 Task: Create in the project AgileHeart in Backlog an issue 'Implement a new cloud-based project management system for a company with advanced project tracking and reporting features', assign it to team member softage.1@softage.net and change the status to IN PROGRESS. Create in the project AgileHeart in Backlog an issue 'Integrate a new product comparison feature into an existing e-commerce website to improve product evaluation and decision making for customers', assign it to team member softage.2@softage.net and change the status to IN PROGRESS
Action: Mouse moved to (200, 67)
Screenshot: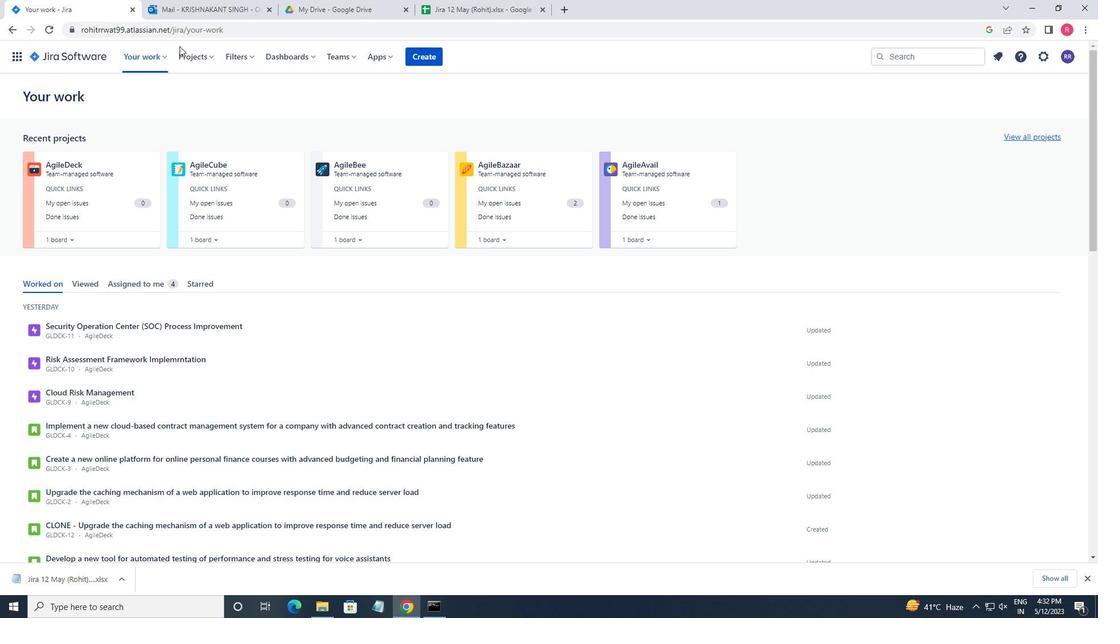 
Action: Mouse pressed left at (200, 67)
Screenshot: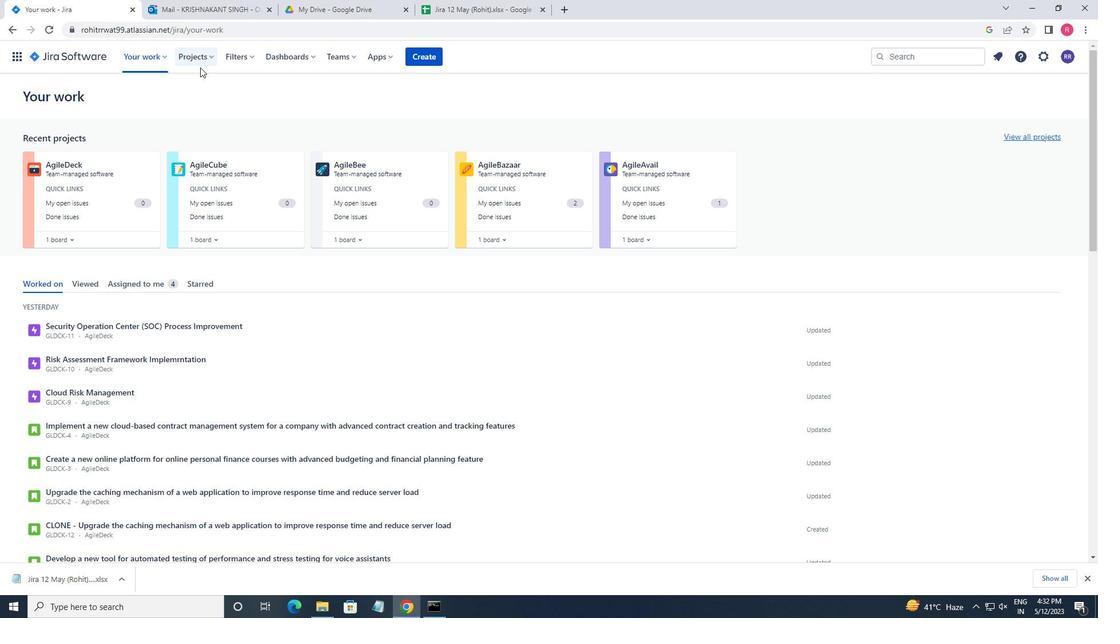
Action: Mouse moved to (200, 66)
Screenshot: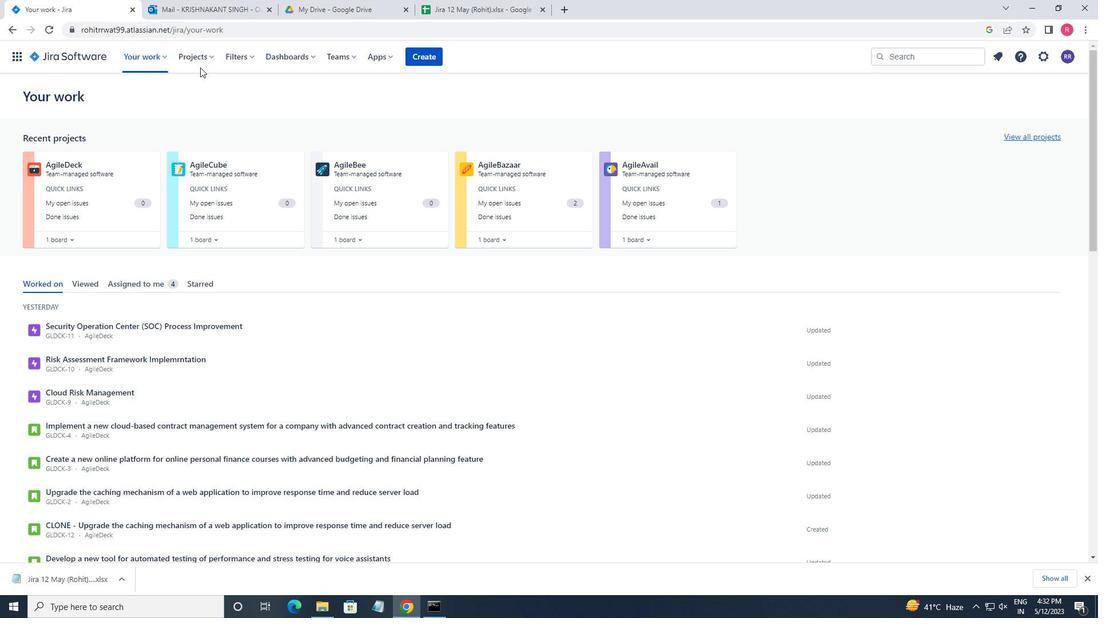 
Action: Mouse pressed left at (200, 66)
Screenshot: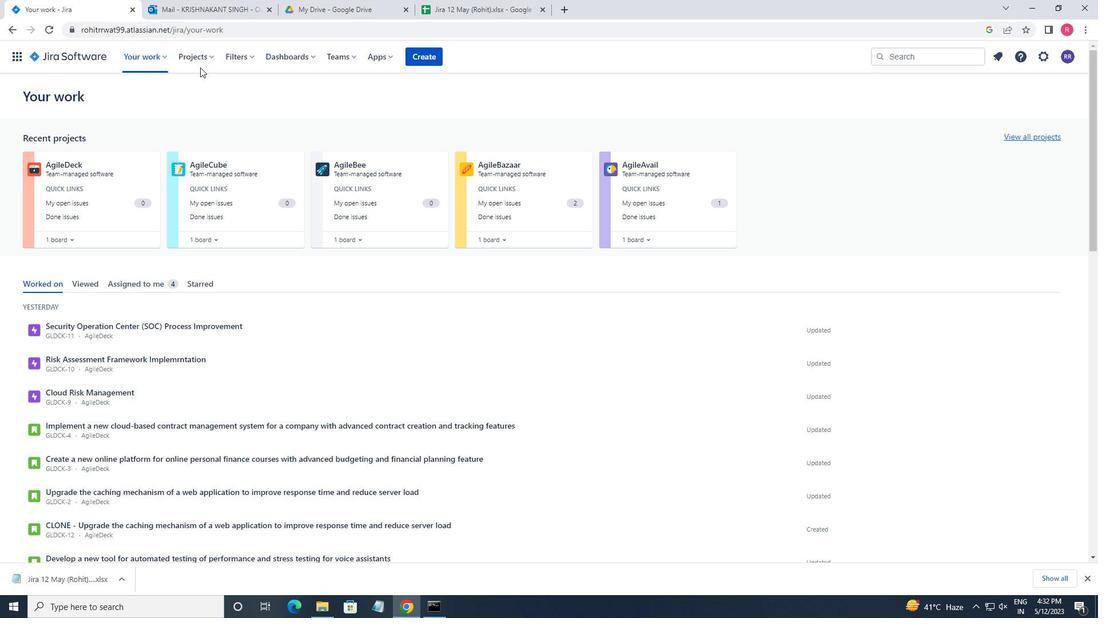 
Action: Mouse moved to (200, 61)
Screenshot: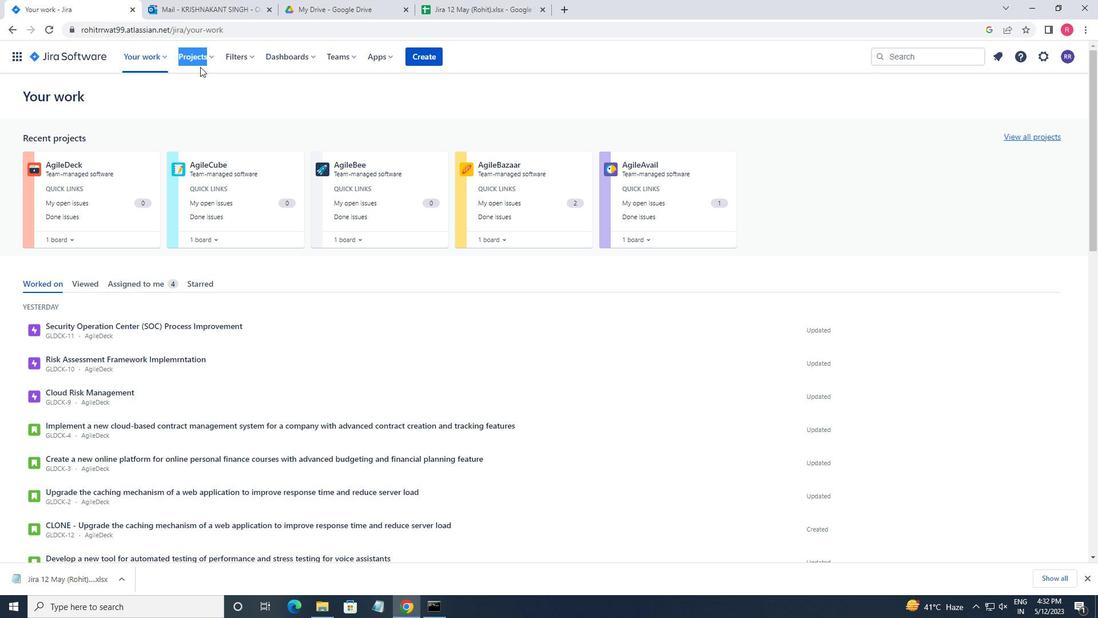 
Action: Mouse pressed left at (200, 61)
Screenshot: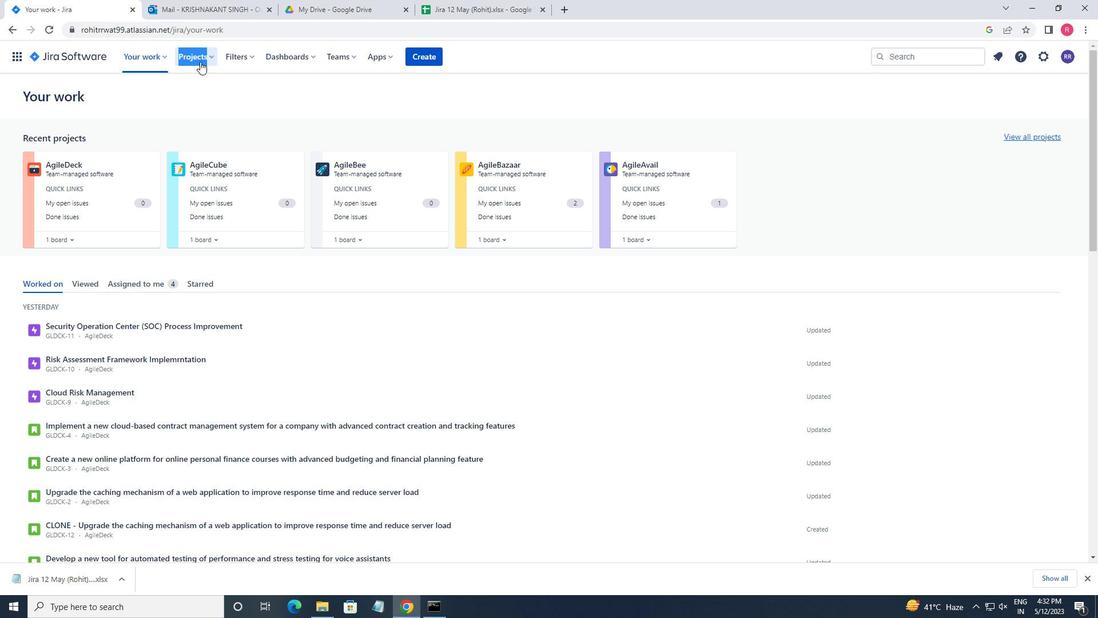 
Action: Mouse moved to (204, 117)
Screenshot: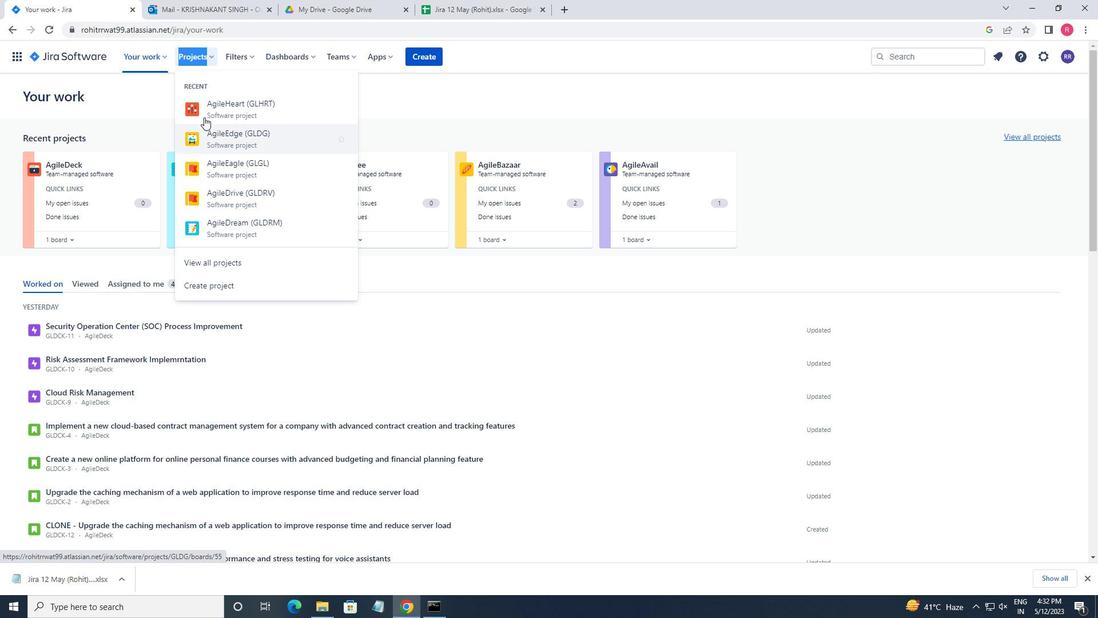 
Action: Mouse pressed left at (204, 117)
Screenshot: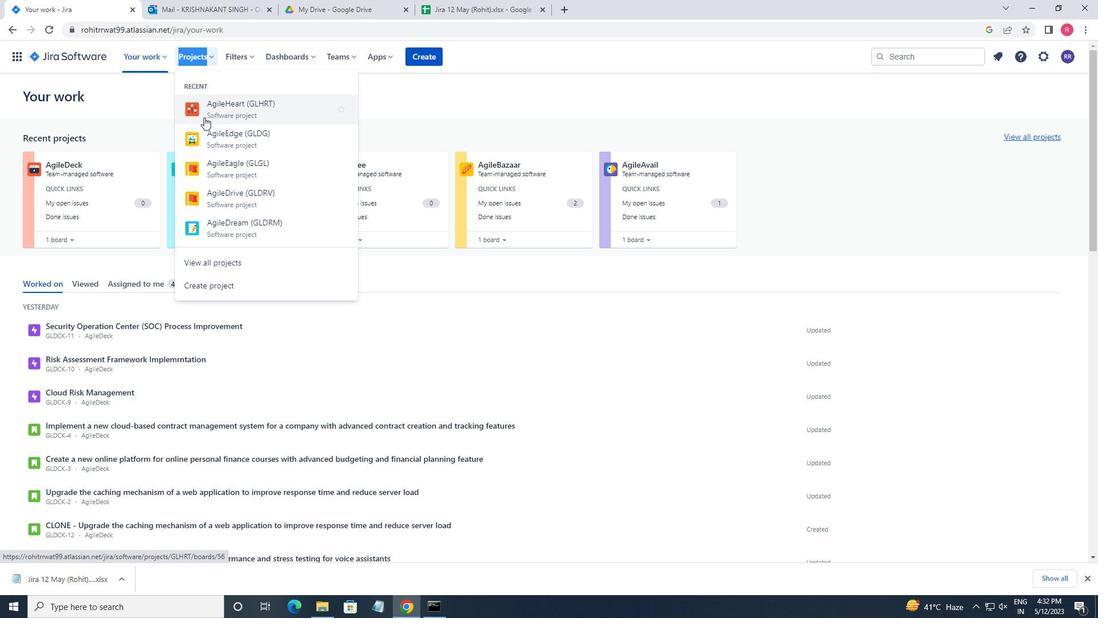 
Action: Mouse moved to (80, 172)
Screenshot: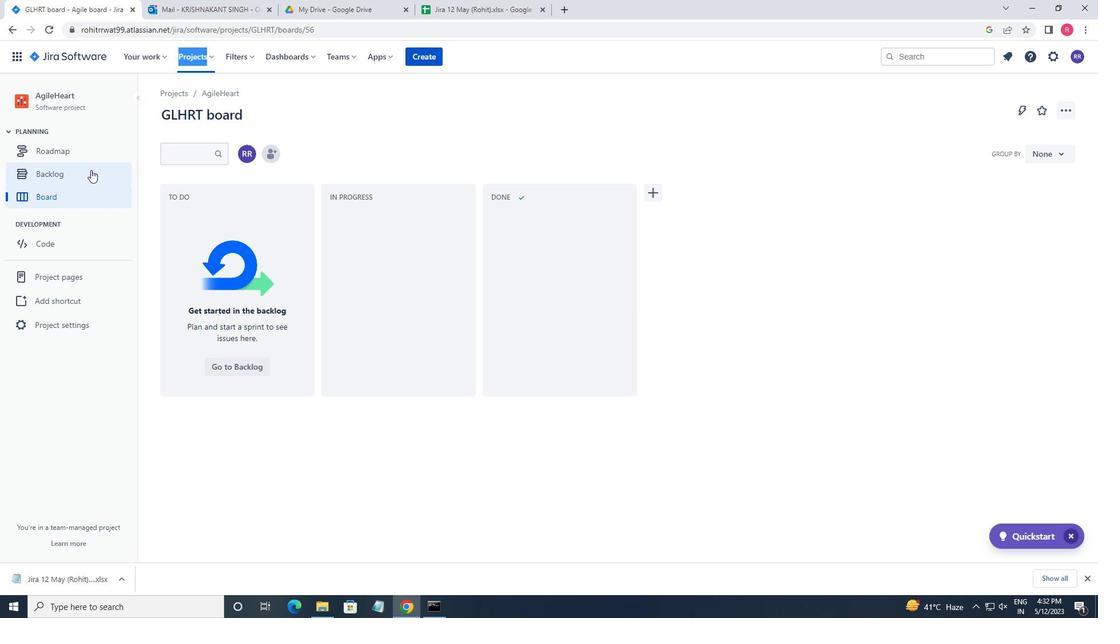 
Action: Mouse pressed left at (80, 172)
Screenshot: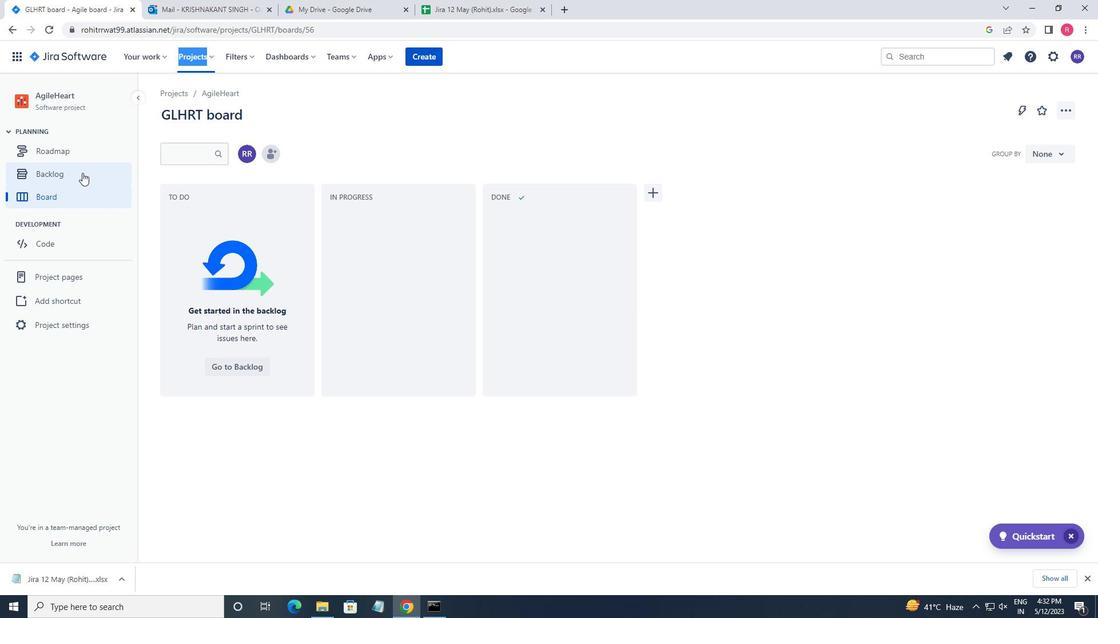 
Action: Mouse moved to (359, 428)
Screenshot: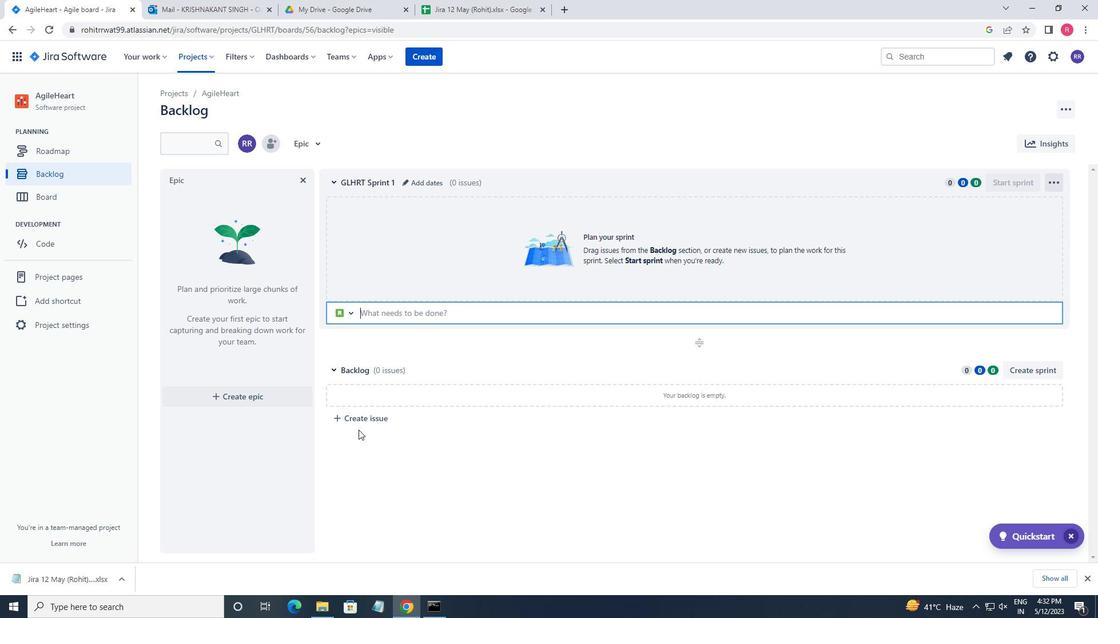 
Action: Mouse pressed left at (359, 428)
Screenshot: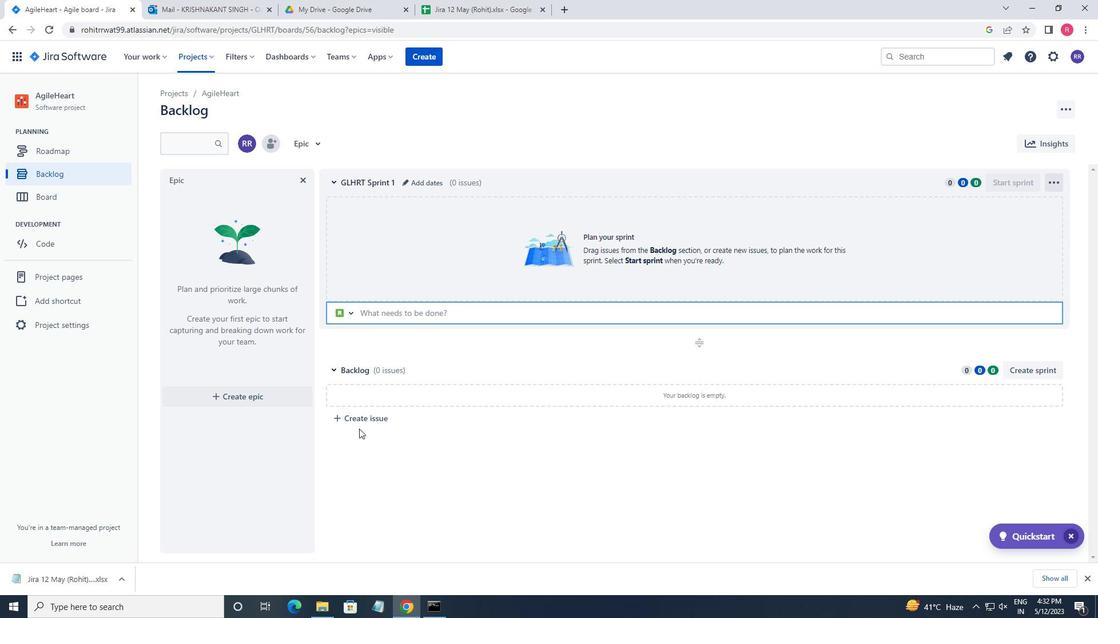 
Action: Mouse moved to (362, 418)
Screenshot: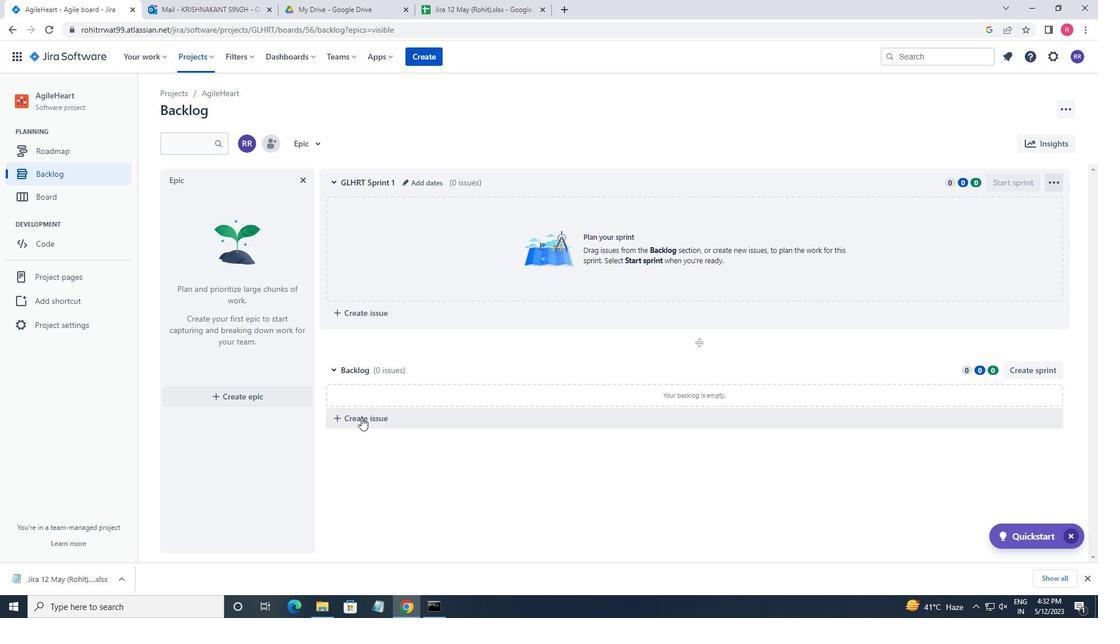 
Action: Mouse pressed left at (362, 418)
Screenshot: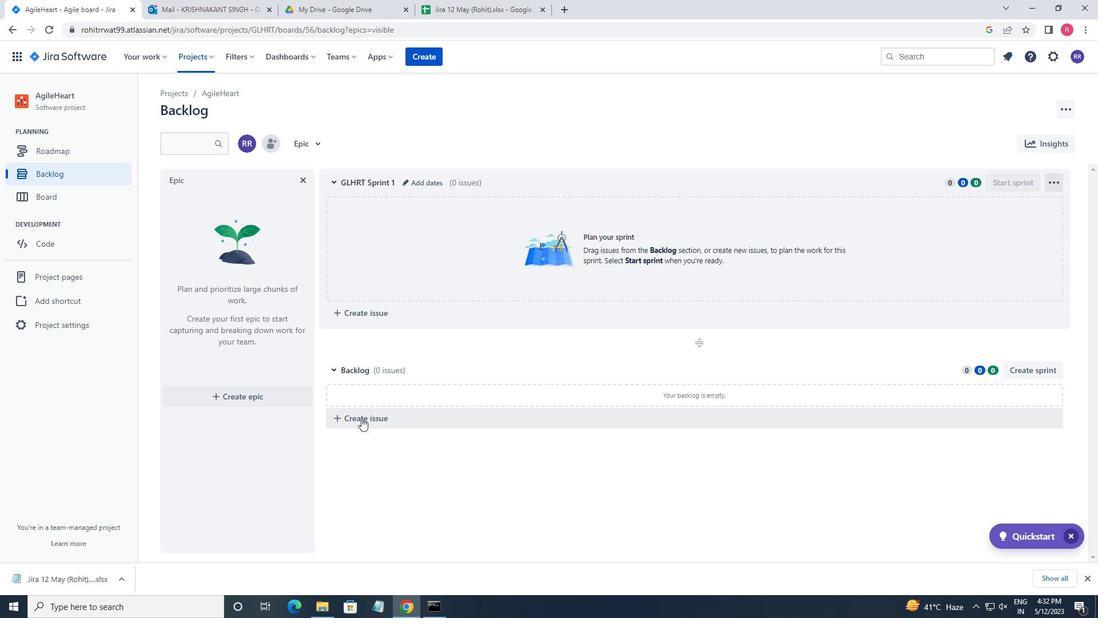 
Action: Key pressed <Key.shift_r>Implement<Key.space>a<Key.space>new<Key.space>cloud<Key.space><Key.backspace>-based<Key.space>project<Key.space>managemr<Key.backspace>ents<Key.space>system<Key.space>for<Key.space>a<Key.space>company<Key.space>with<Key.space>advanced<Key.space>project<Key.space>trackingand<Key.space>r<Key.backspace><Key.backspace><Key.backspace><Key.backspace><Key.backspace><Key.backspace>ng<Key.space><Key.backspace><Key.backspace><Key.backspace>g<Key.space>reportingfg<Key.space><Key.backspace><Key.backspace><Key.backspace><Key.space>and<Key.space>
Screenshot: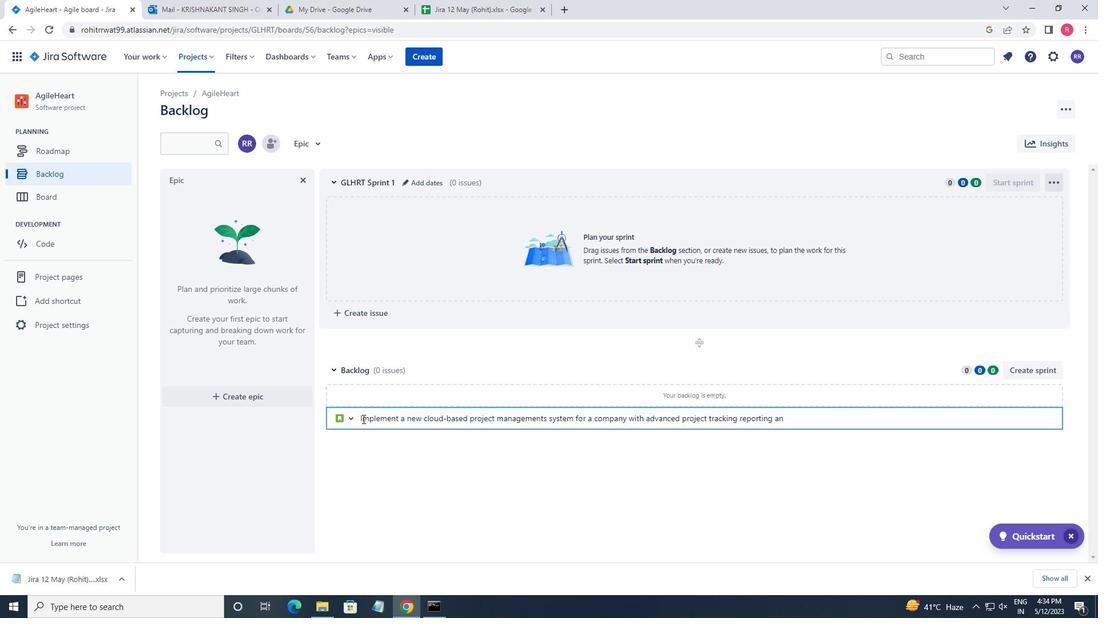 
Action: Mouse moved to (739, 418)
Screenshot: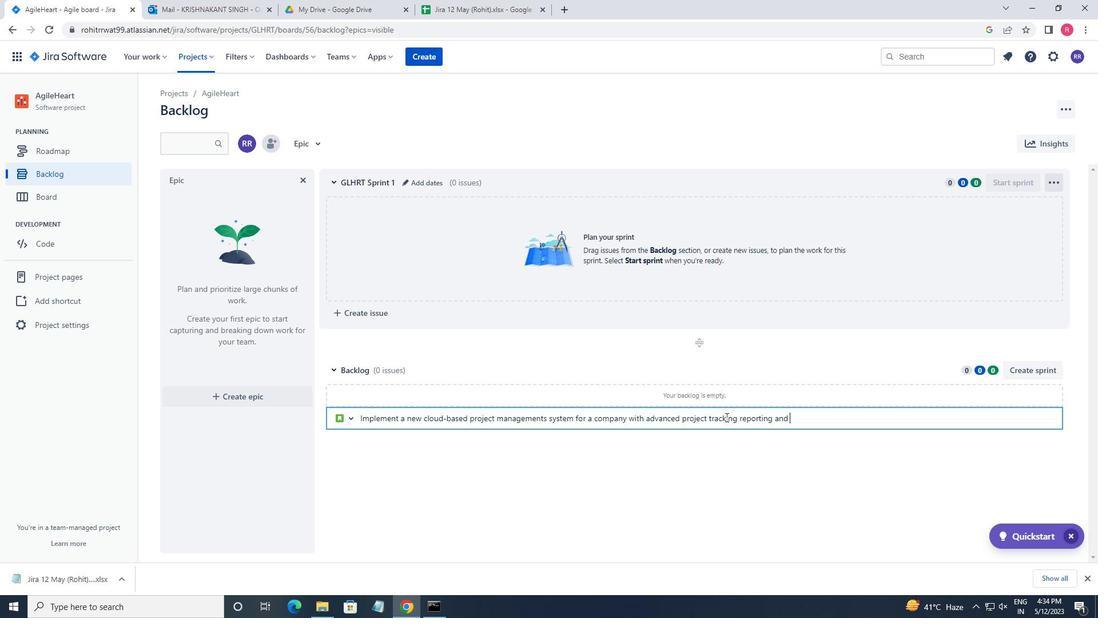 
Action: Mouse pressed left at (739, 418)
Screenshot: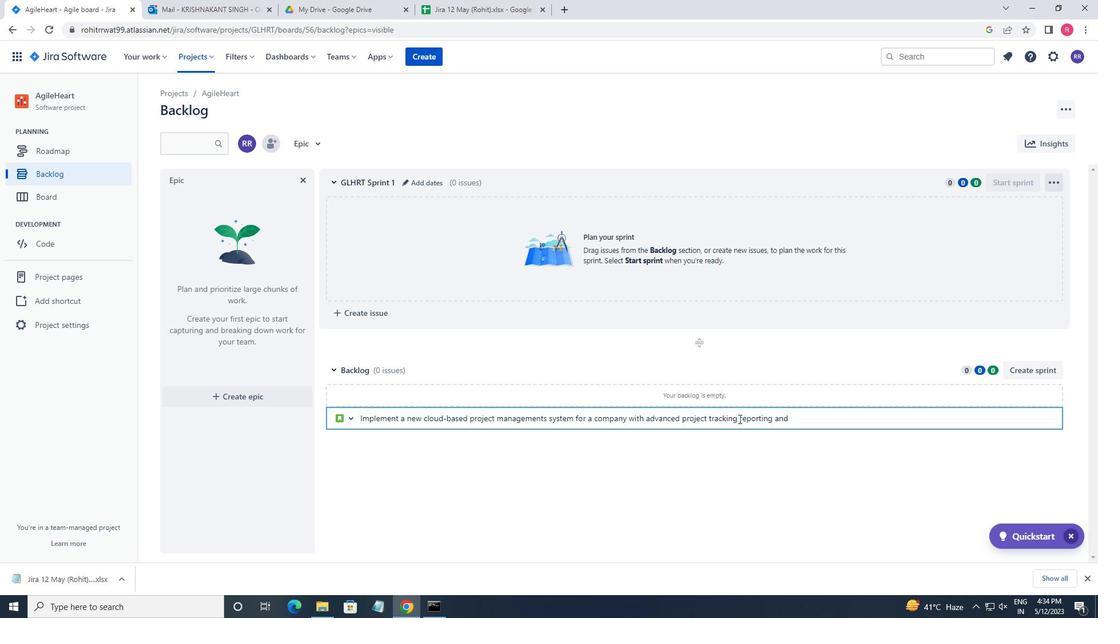 
Action: Mouse moved to (739, 418)
Screenshot: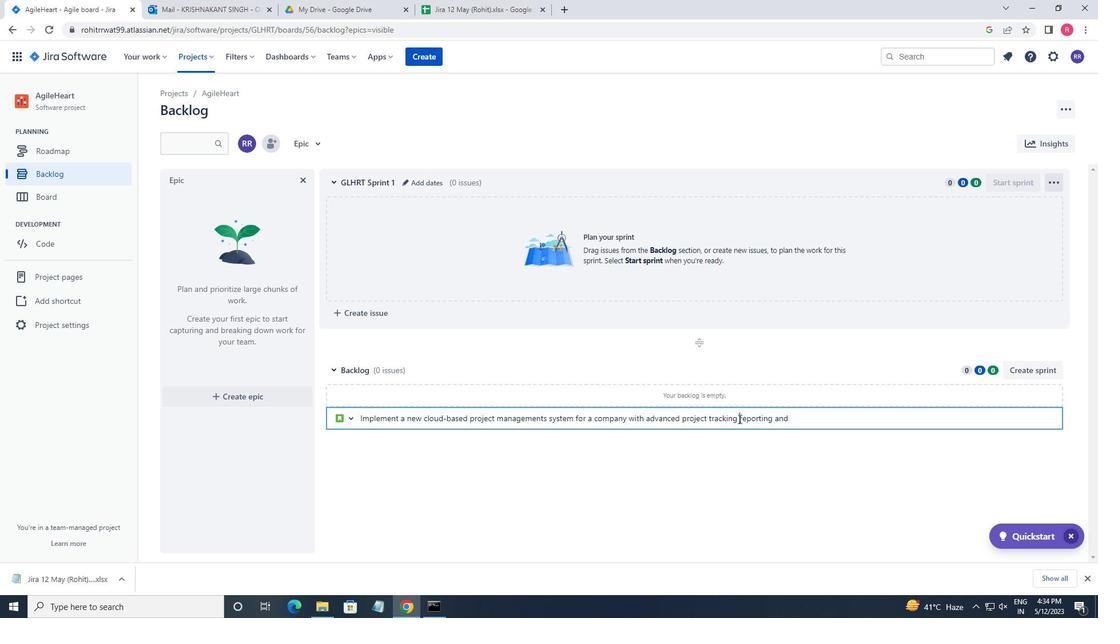 
Action: Key pressed and<Key.space>
Screenshot: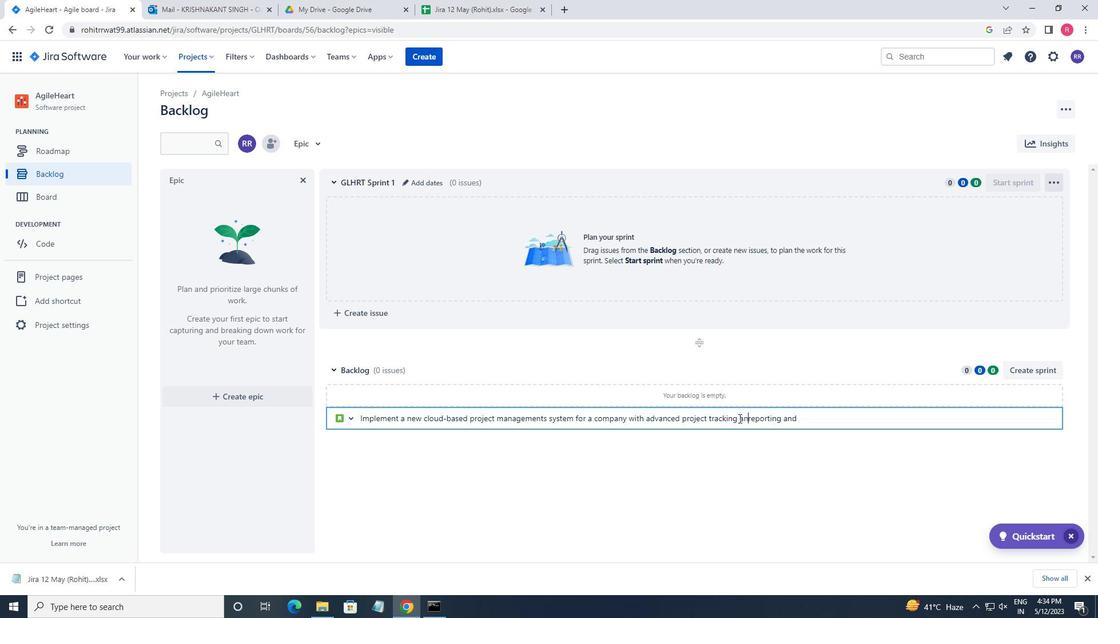 
Action: Mouse moved to (813, 417)
Screenshot: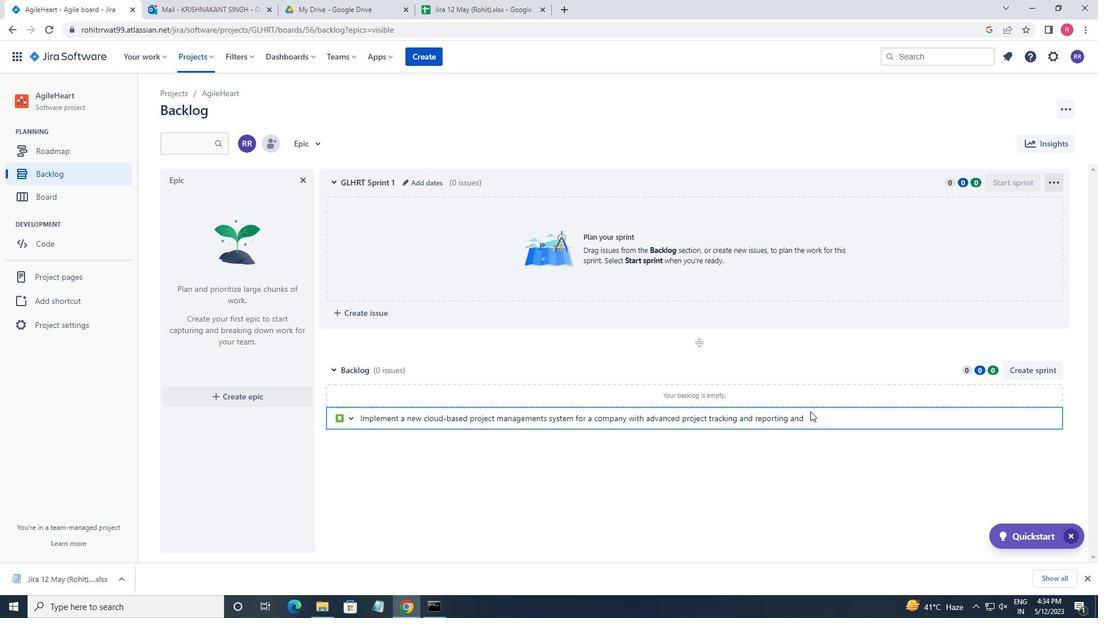 
Action: Mouse pressed left at (813, 417)
Screenshot: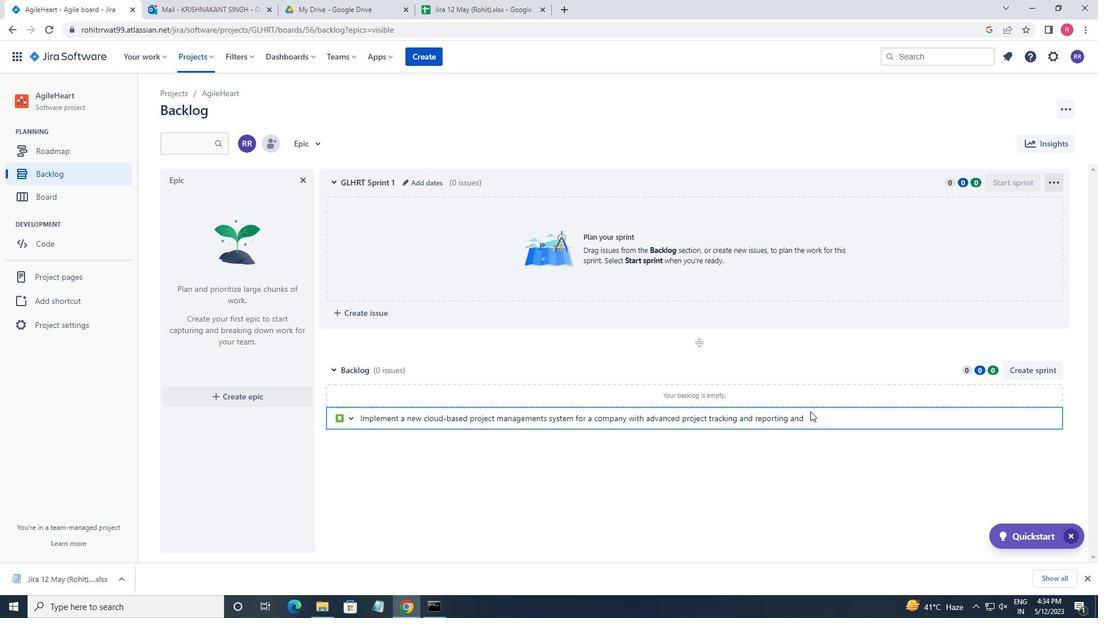 
Action: Key pressed <Key.backspace><Key.backspace><Key.backspace><Key.backspace><Key.backspace><Key.space>features<Key.enter>
Screenshot: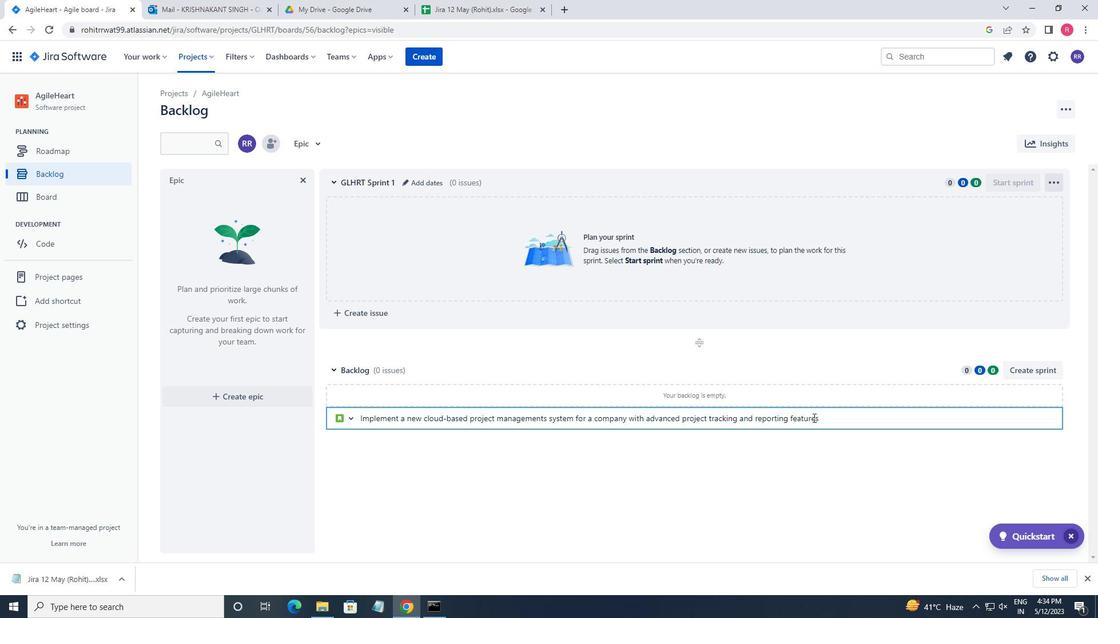 
Action: Mouse moved to (1024, 397)
Screenshot: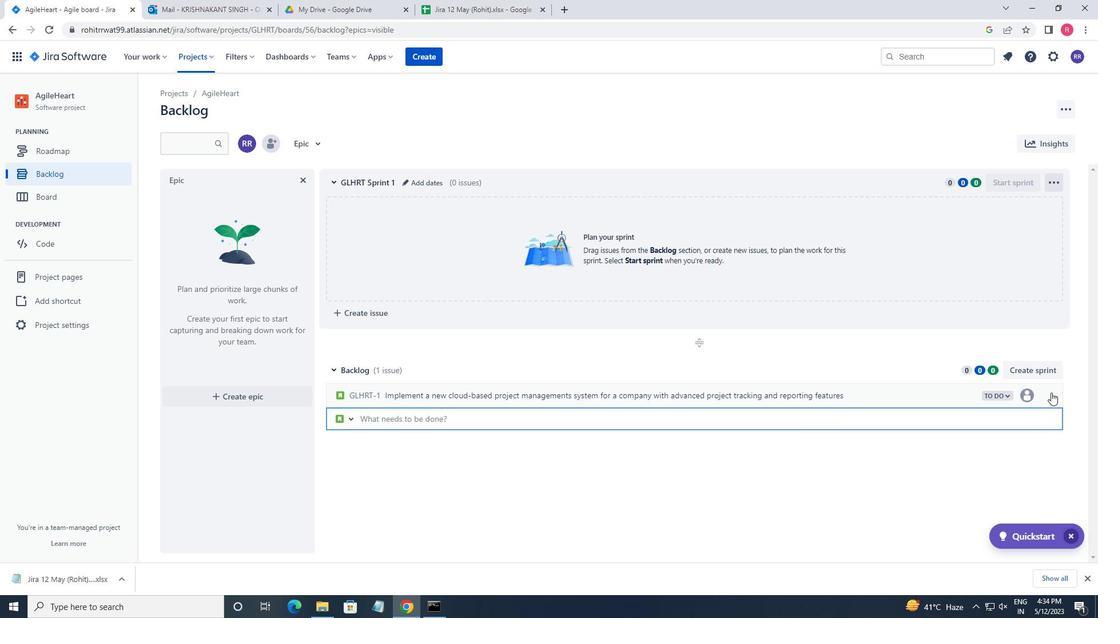 
Action: Mouse pressed left at (1024, 397)
Screenshot: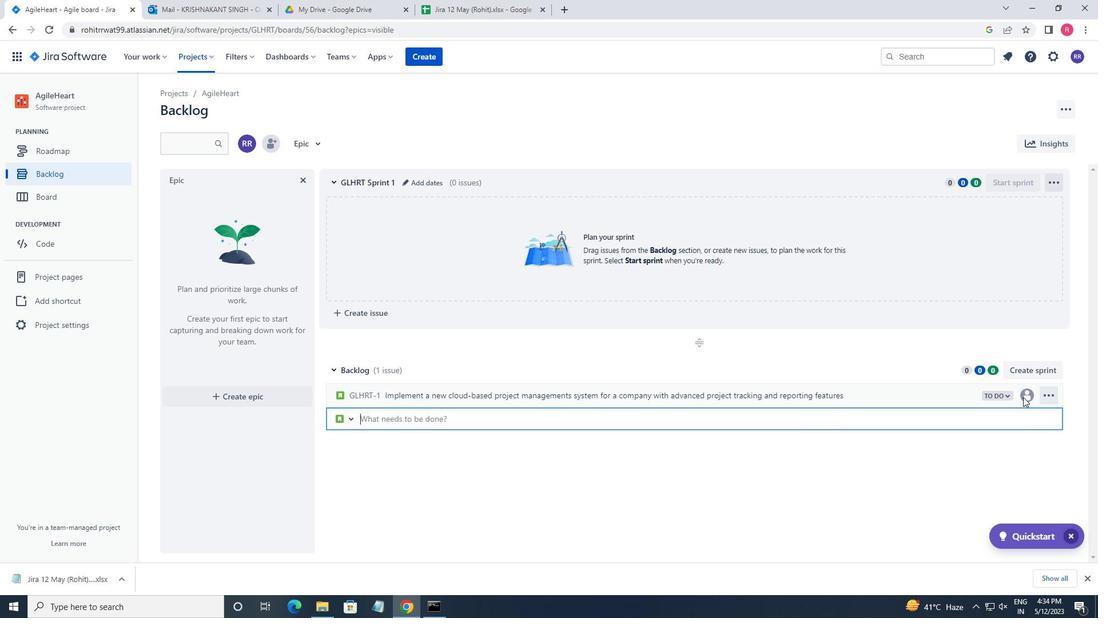 
Action: Mouse pressed left at (1024, 397)
Screenshot: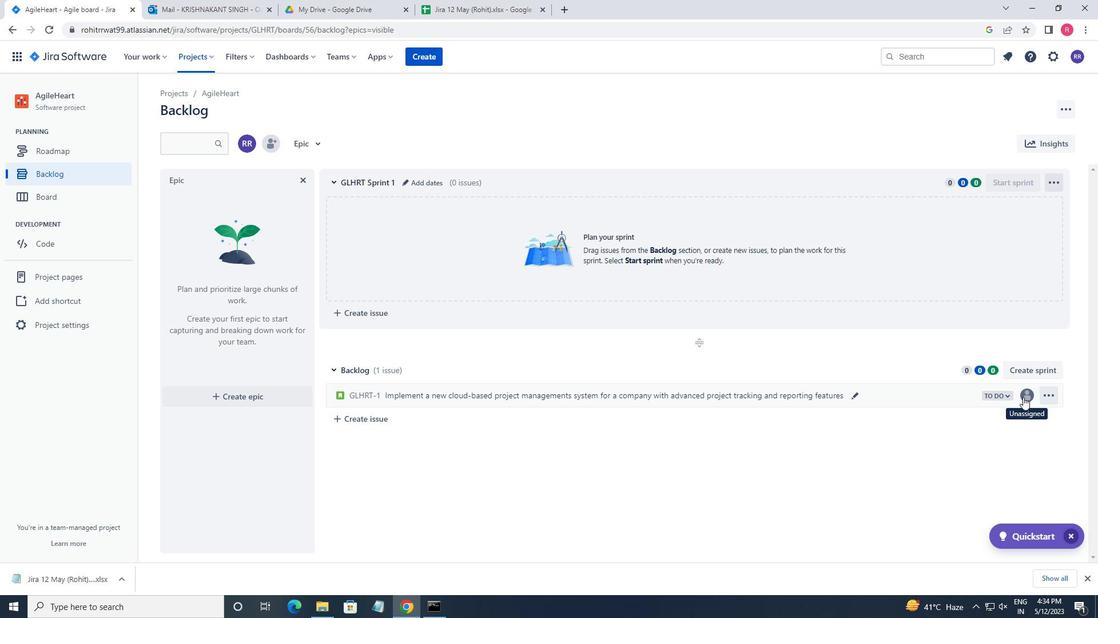 
Action: Key pressed softage.1
Screenshot: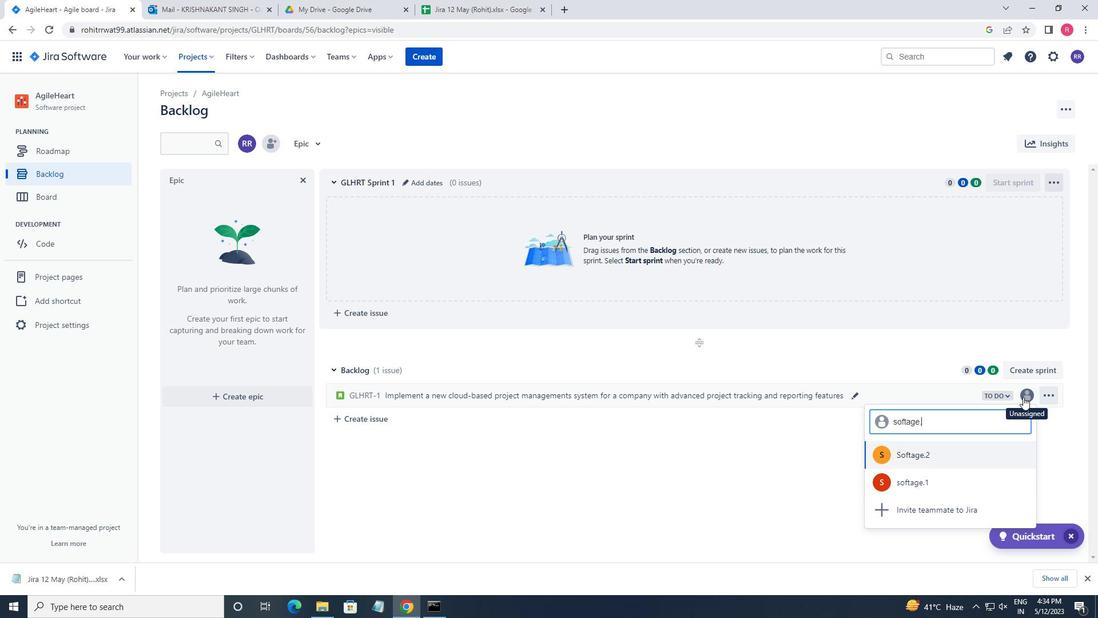 
Action: Mouse moved to (924, 456)
Screenshot: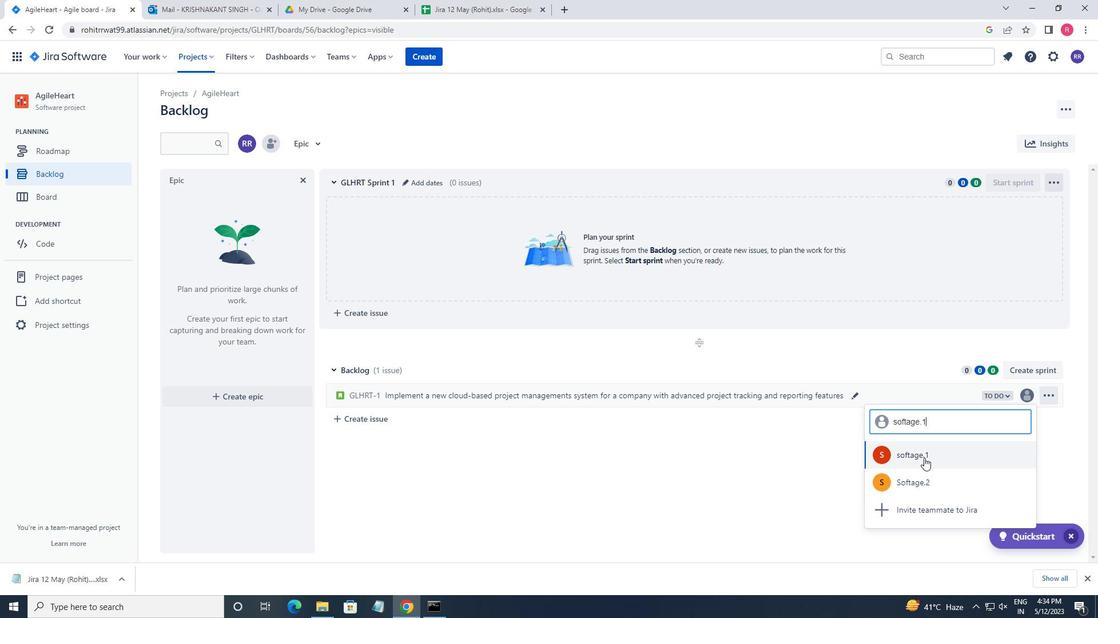 
Action: Mouse pressed left at (924, 456)
Screenshot: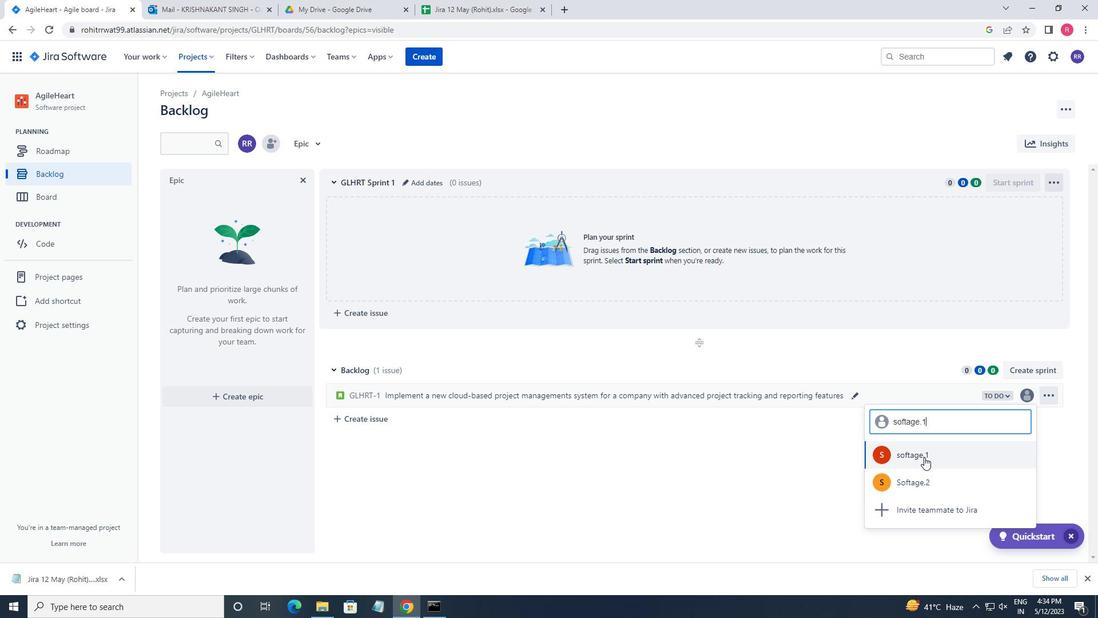 
Action: Mouse moved to (990, 397)
Screenshot: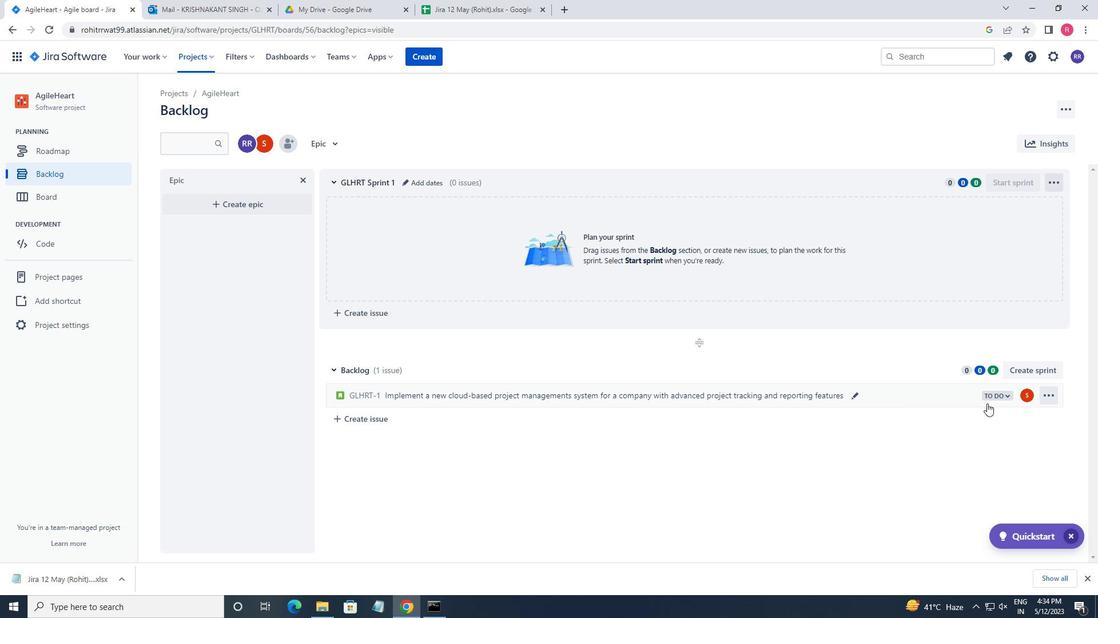 
Action: Mouse pressed left at (990, 397)
Screenshot: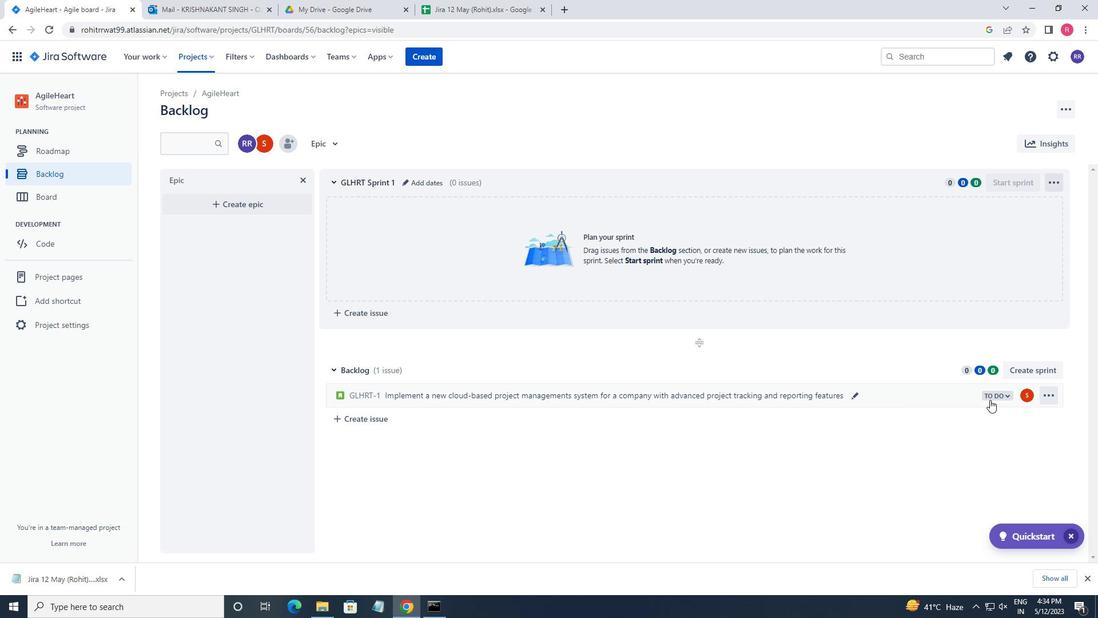 
Action: Mouse moved to (918, 422)
Screenshot: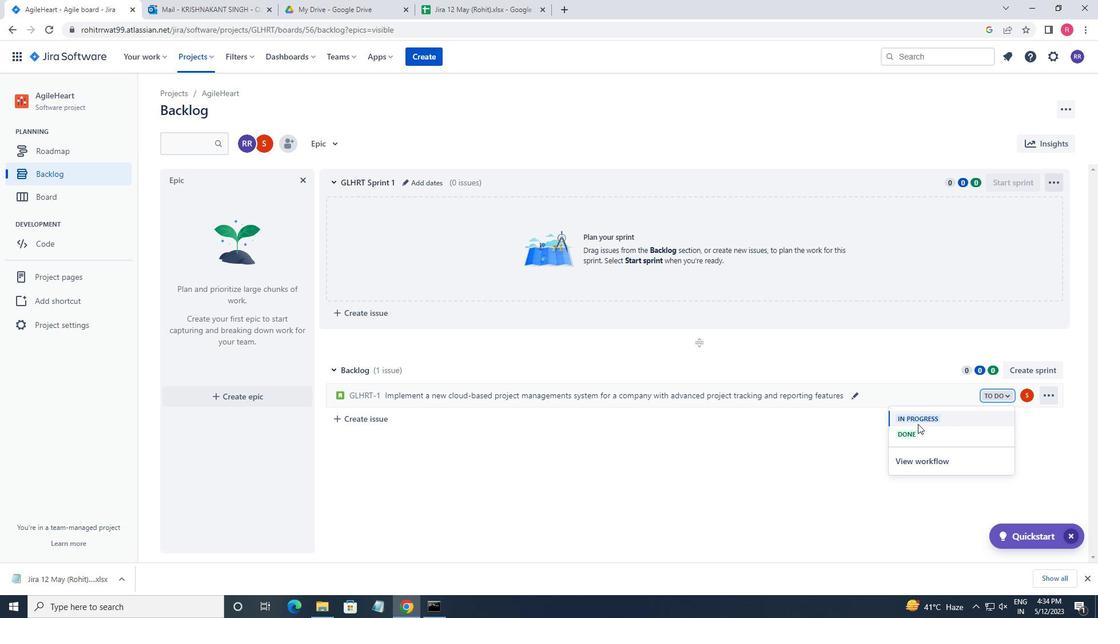 
Action: Mouse pressed left at (918, 422)
Screenshot: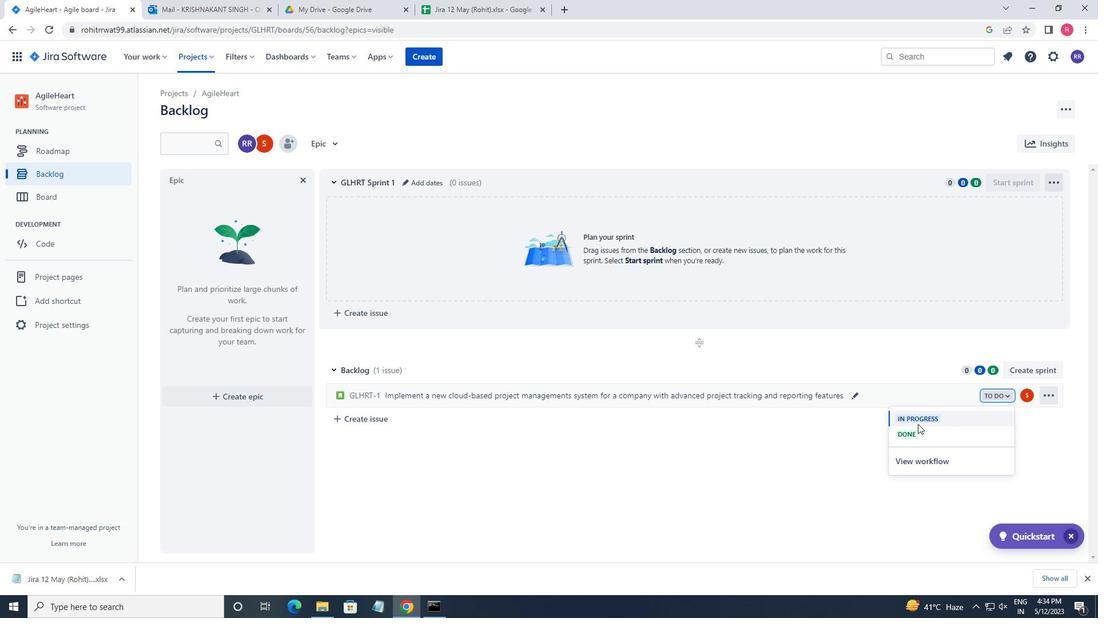 
Action: Mouse moved to (408, 414)
Screenshot: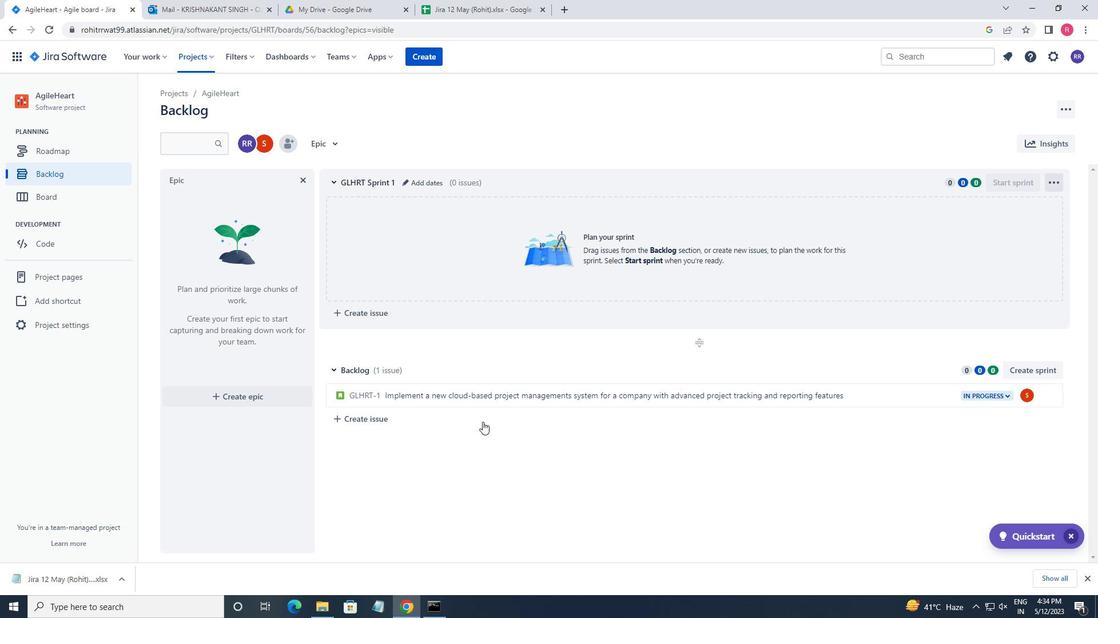 
Action: Mouse pressed left at (408, 414)
Screenshot: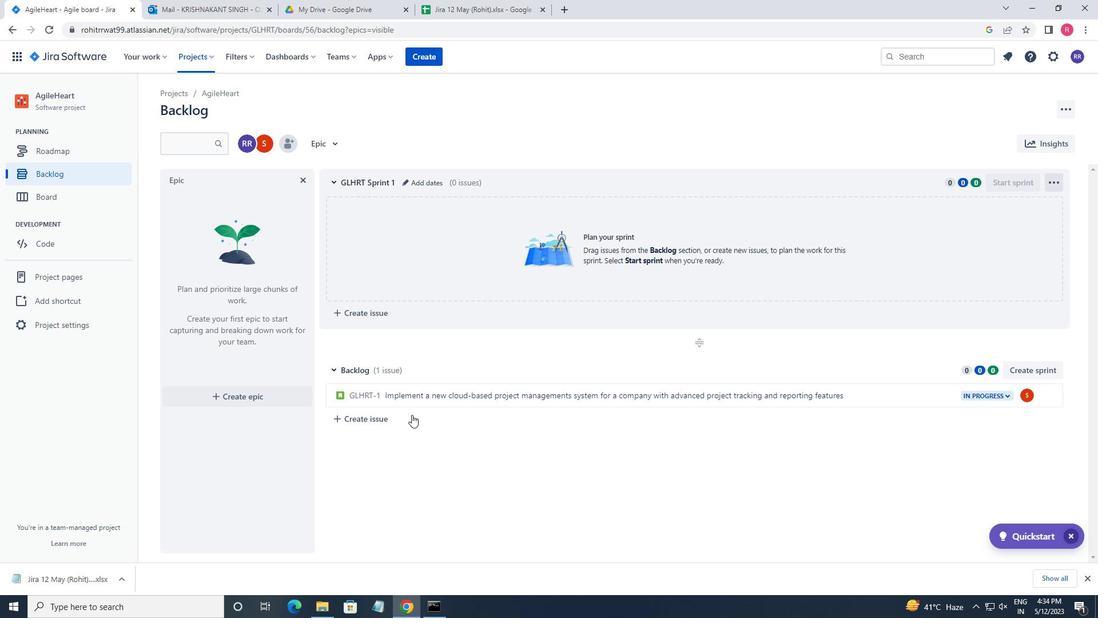 
Action: Key pressed <Key.shift_r>Ine<Key.backspace>tegrate<Key.space>a<Key.space>new<Key.space>product<Key.space>comparison<Key.space>feature<Key.space>into<Key.space>and<Key.space><Key.backspace><Key.backspace><Key.space>existing<Key.space>e-commerce<Key.space>website<Key.space>to<Key.space>improve<Key.space><Key.backspace>d<Key.space>product<Key.space>evalution<Key.space><Key.backspace><Key.backspace><Key.backspace><Key.backspace><Key.backspace>ation<Key.space>and<Key.space>decision<Key.space>macking<Key.space><Key.backspace><Key.left><Key.left><Key.left><Key.left><Key.left><Key.down><Key.left><Key.left><Key.left><Key.left><Key.backspace><Key.right><Key.right><Key.right><Key.right><Key.right><Key.space>for<Key.space>custemers<Key.space><Key.left><Key.left><Key.left><Key.left><Key.left><Key.left><Key.left>
Screenshot: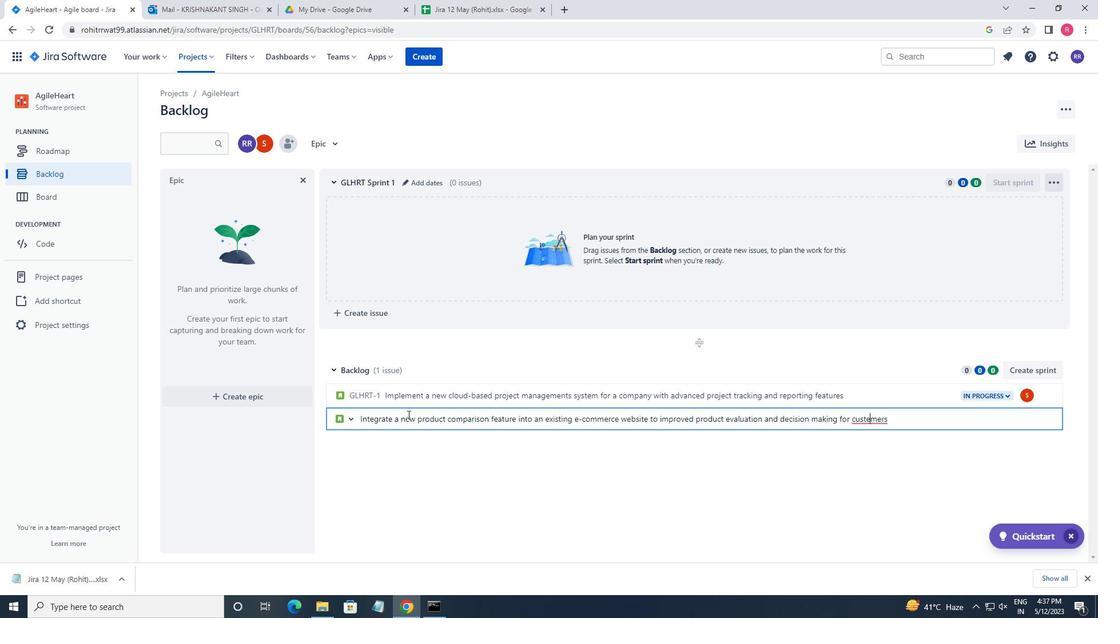 
Action: Mouse pressed left at (408, 414)
Screenshot: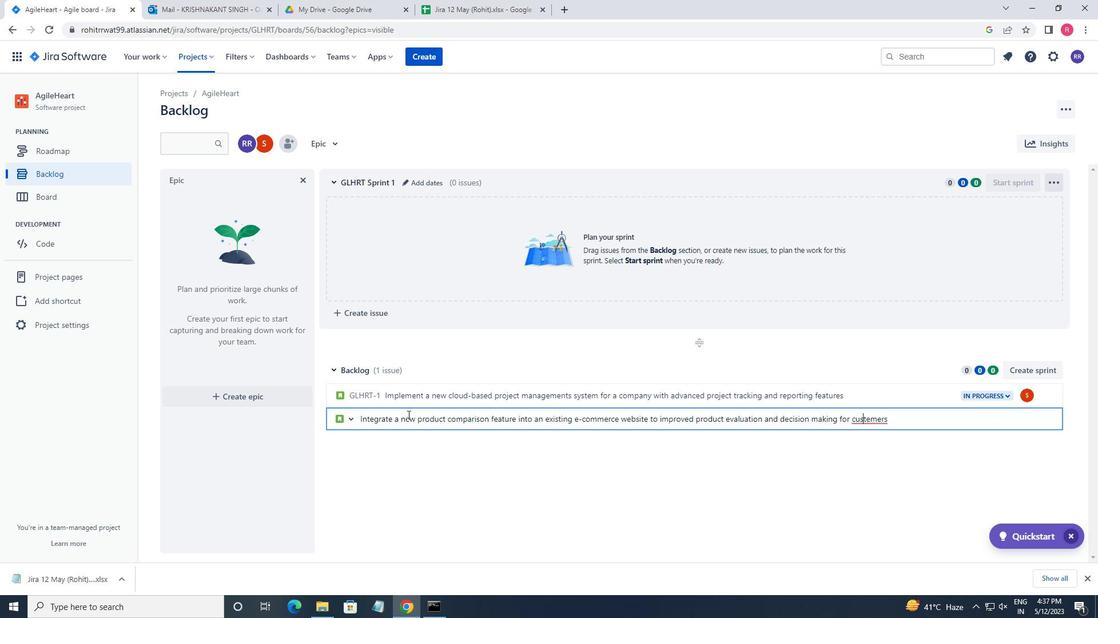 
Action: Key pressed <Key.right><Key.right><Key.right>
Screenshot: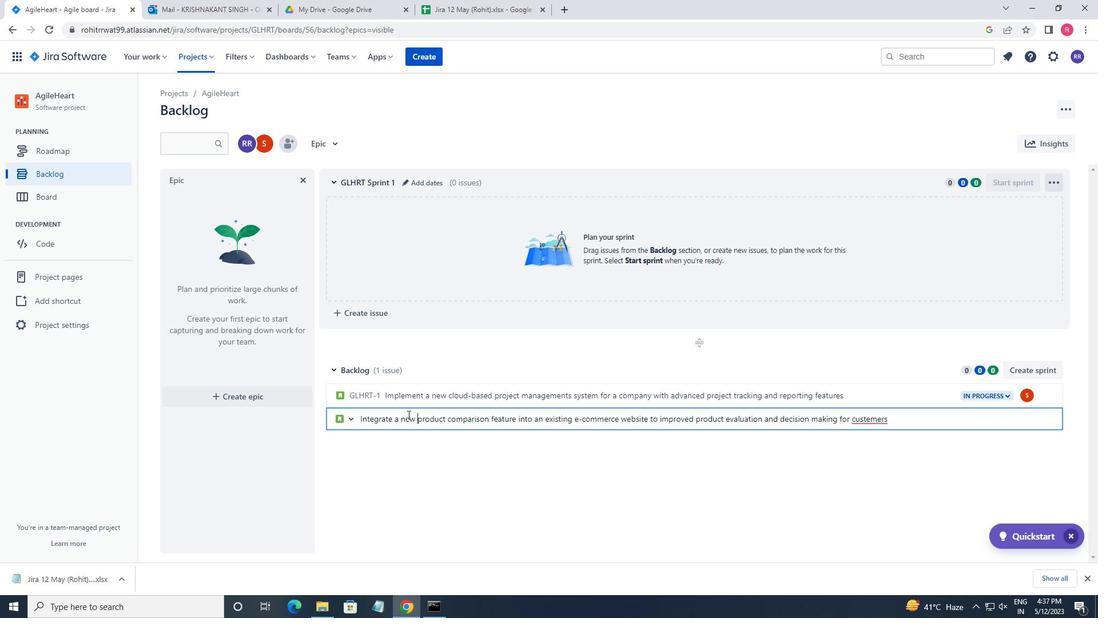 
Action: Mouse moved to (870, 420)
Screenshot: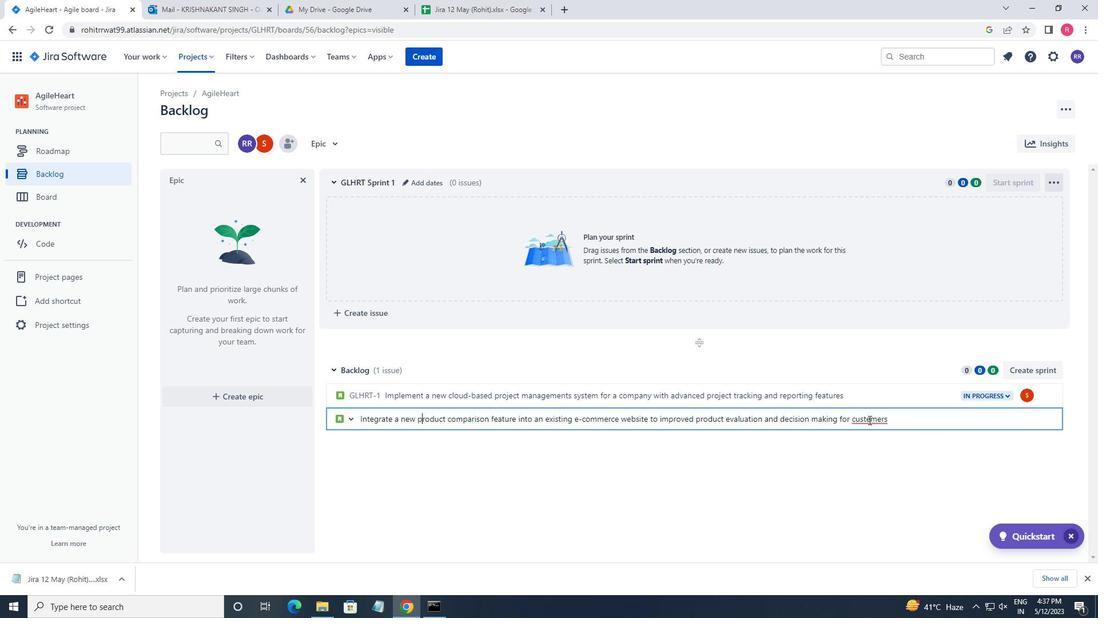
Action: Mouse pressed left at (870, 420)
Screenshot: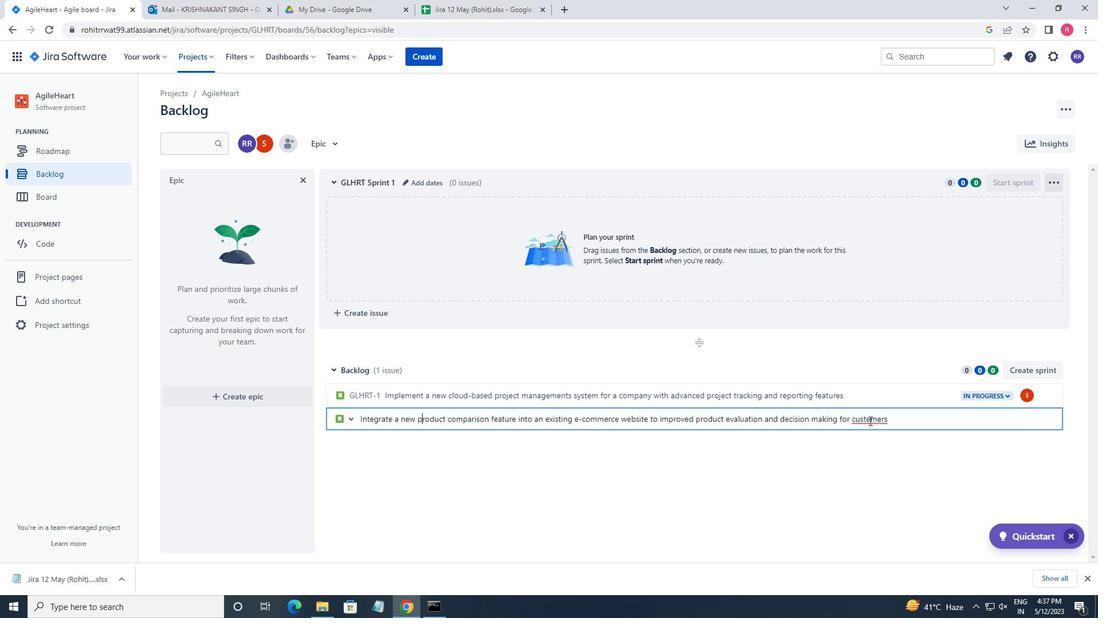 
Action: Key pressed <Key.backspace>o<Key.enter>
Screenshot: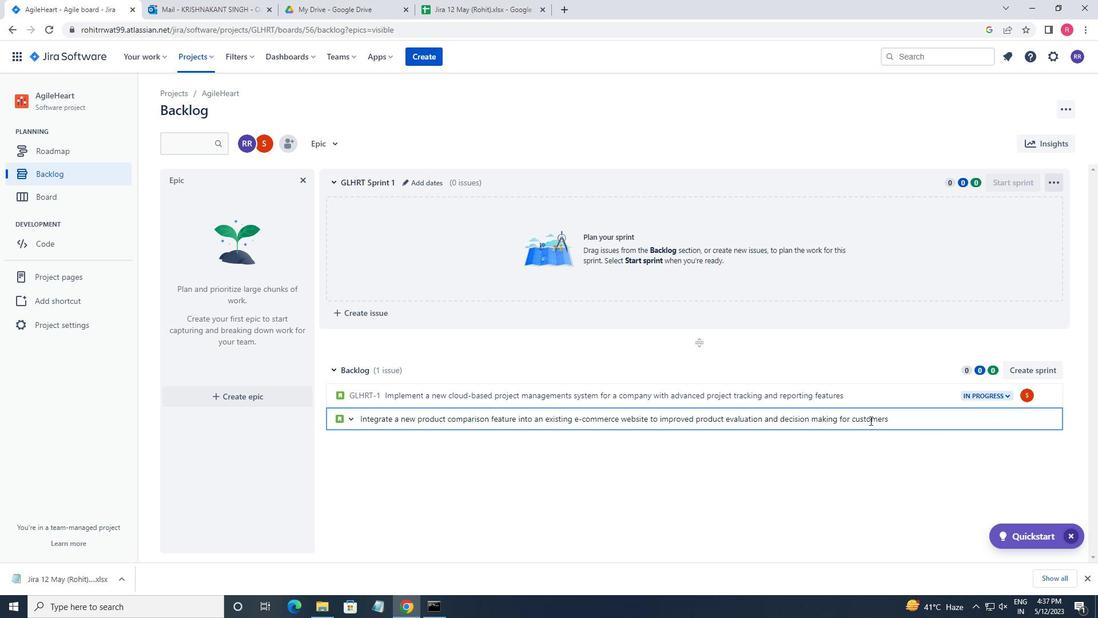 
Action: Mouse moved to (1028, 421)
Screenshot: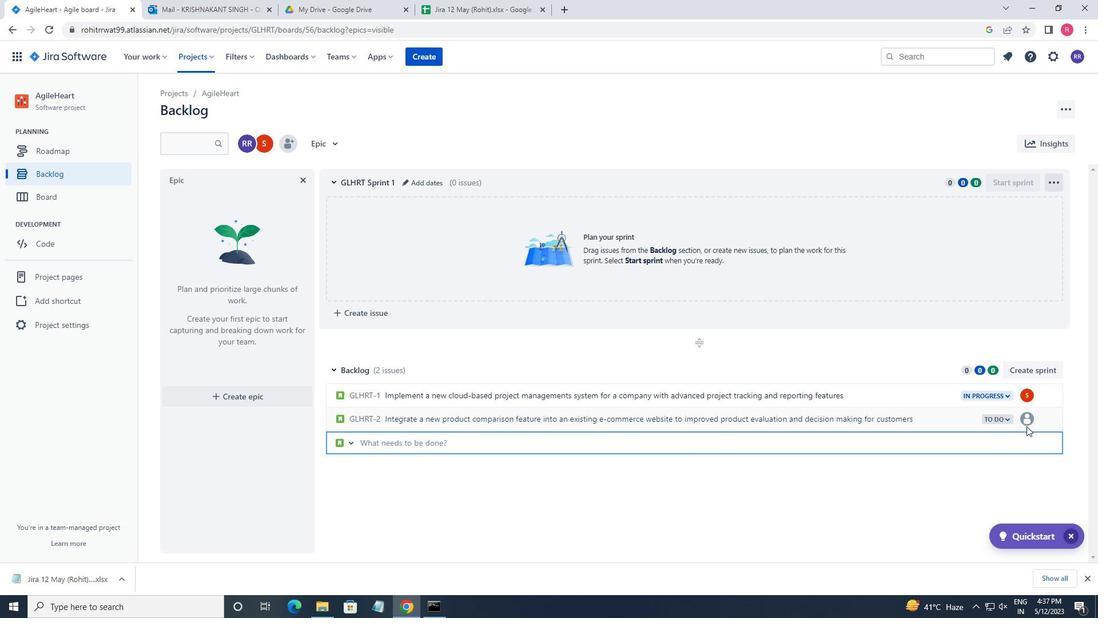 
Action: Mouse pressed left at (1028, 421)
Screenshot: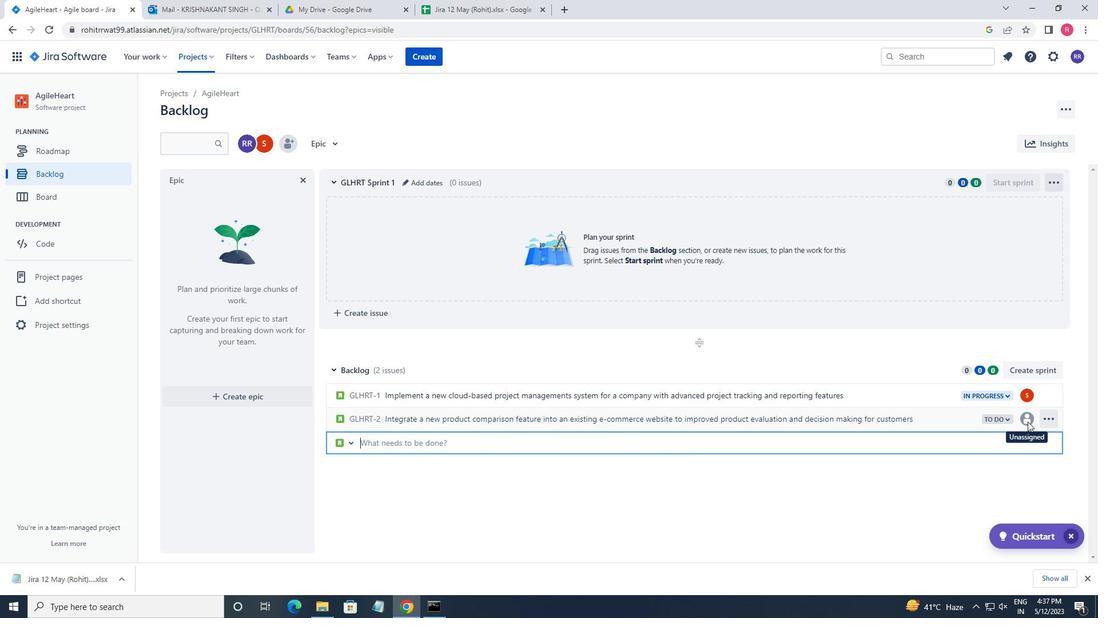 
Action: Mouse moved to (1026, 423)
Screenshot: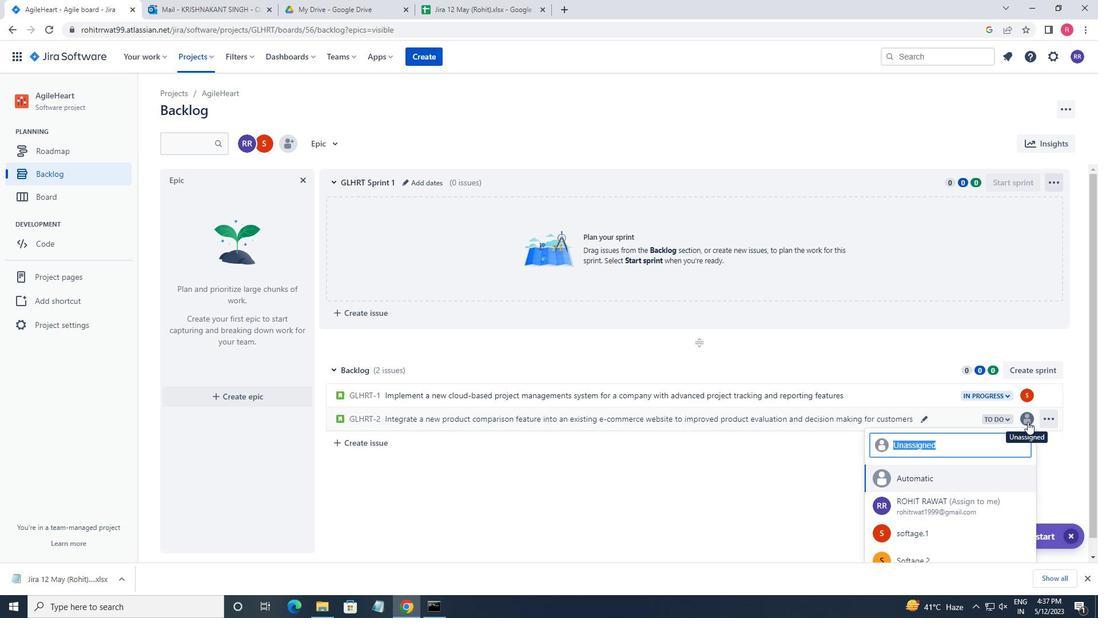 
Action: Key pressed softage.2
Screenshot: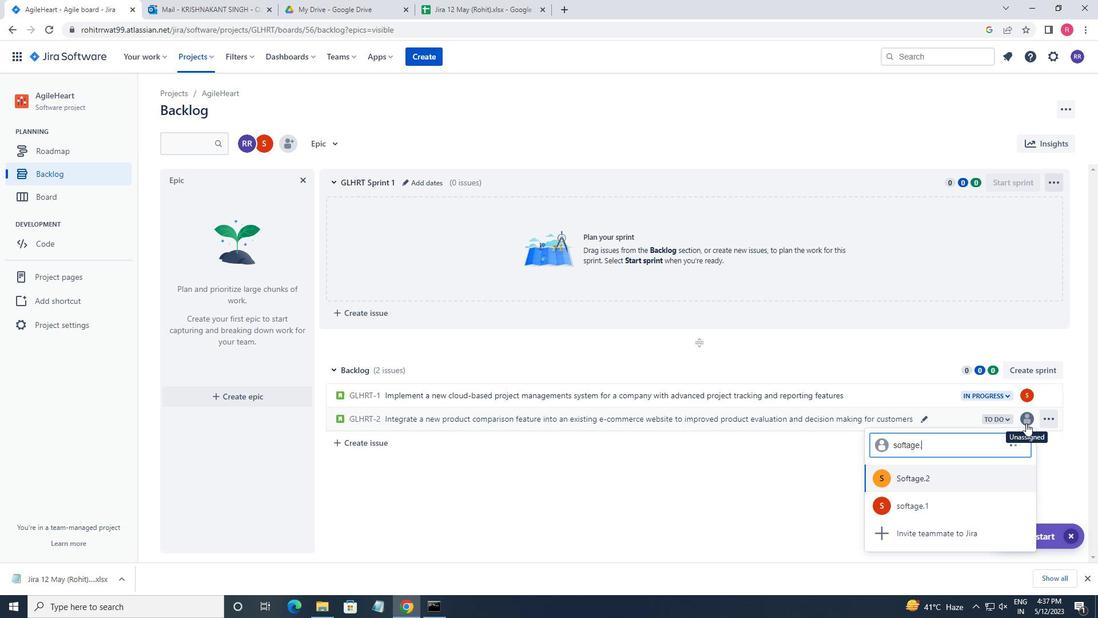 
Action: Mouse moved to (975, 476)
Screenshot: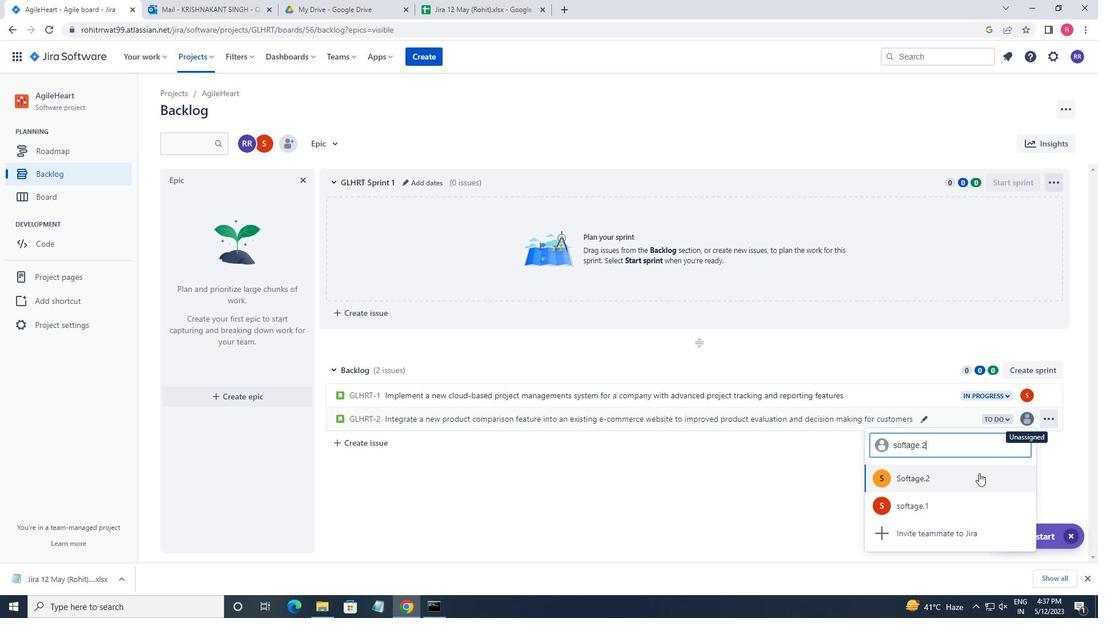 
Action: Mouse pressed left at (975, 476)
Screenshot: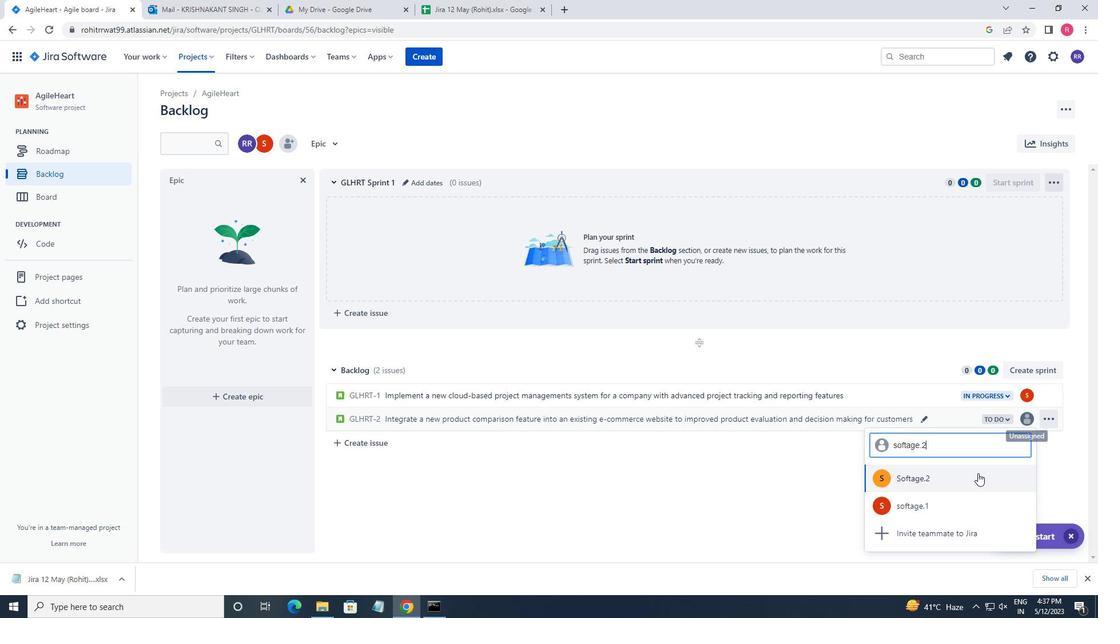 
Action: Mouse moved to (985, 418)
Screenshot: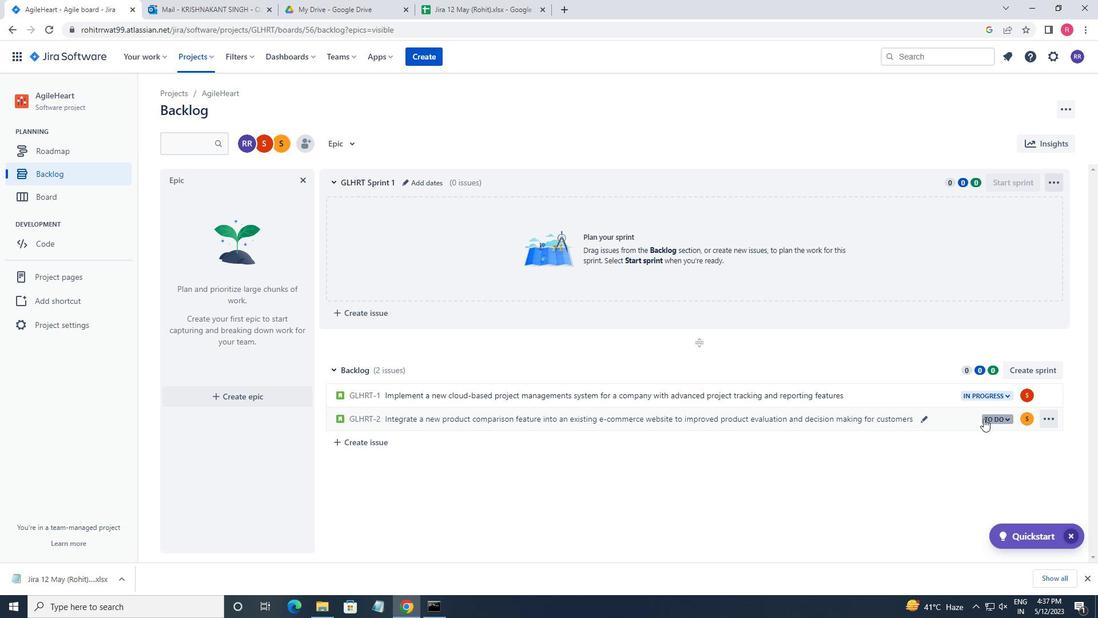 
Action: Mouse pressed left at (985, 418)
Screenshot: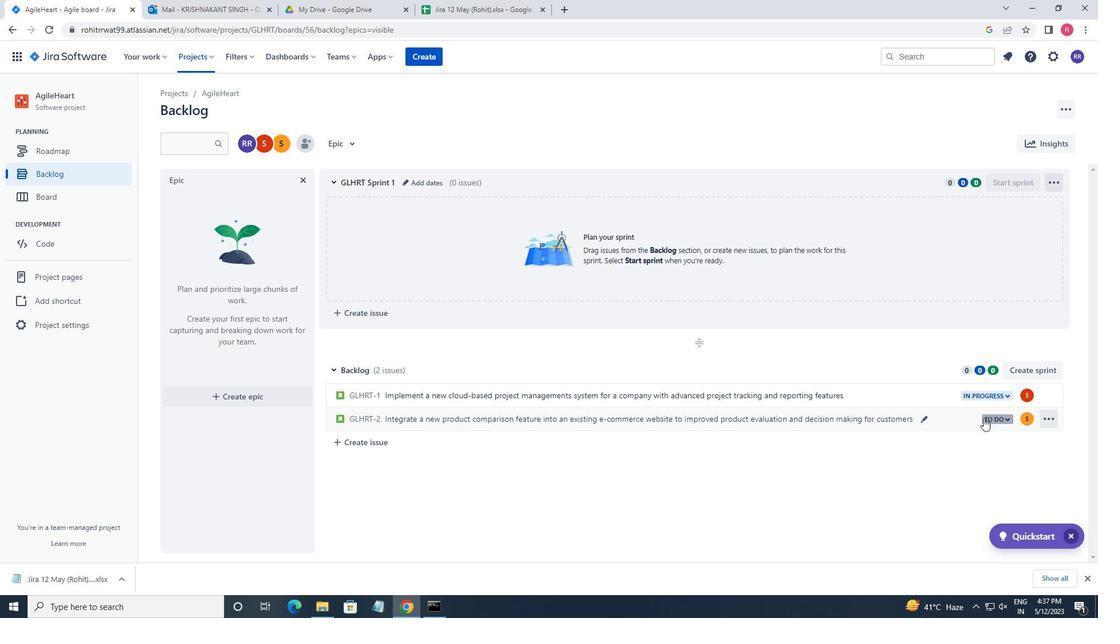 
Action: Mouse moved to (965, 440)
Screenshot: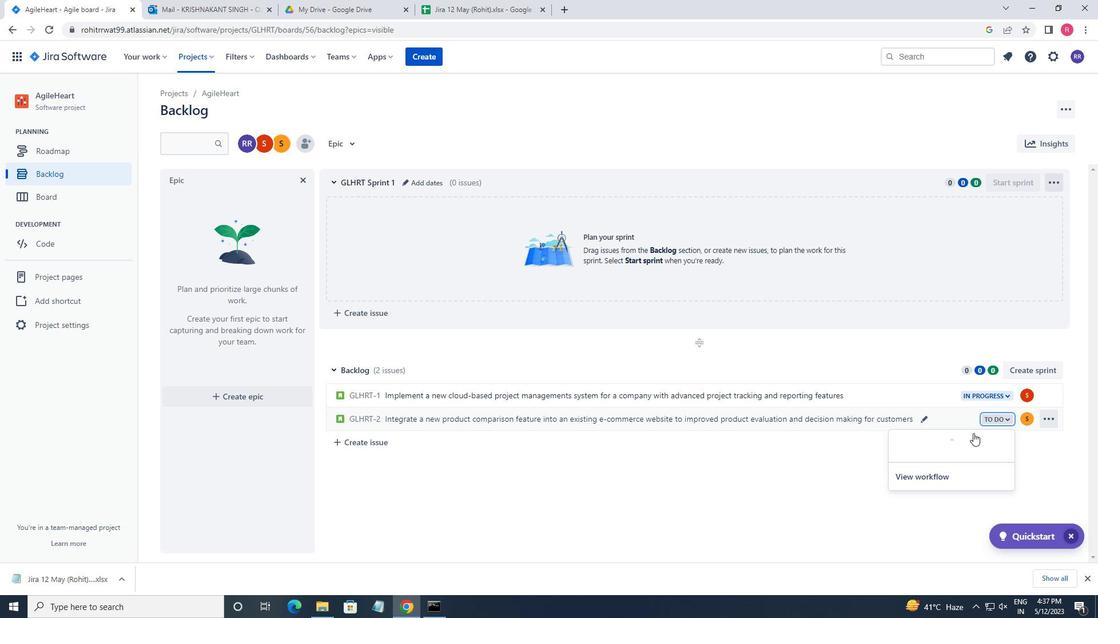 
Action: Mouse pressed left at (965, 440)
Screenshot: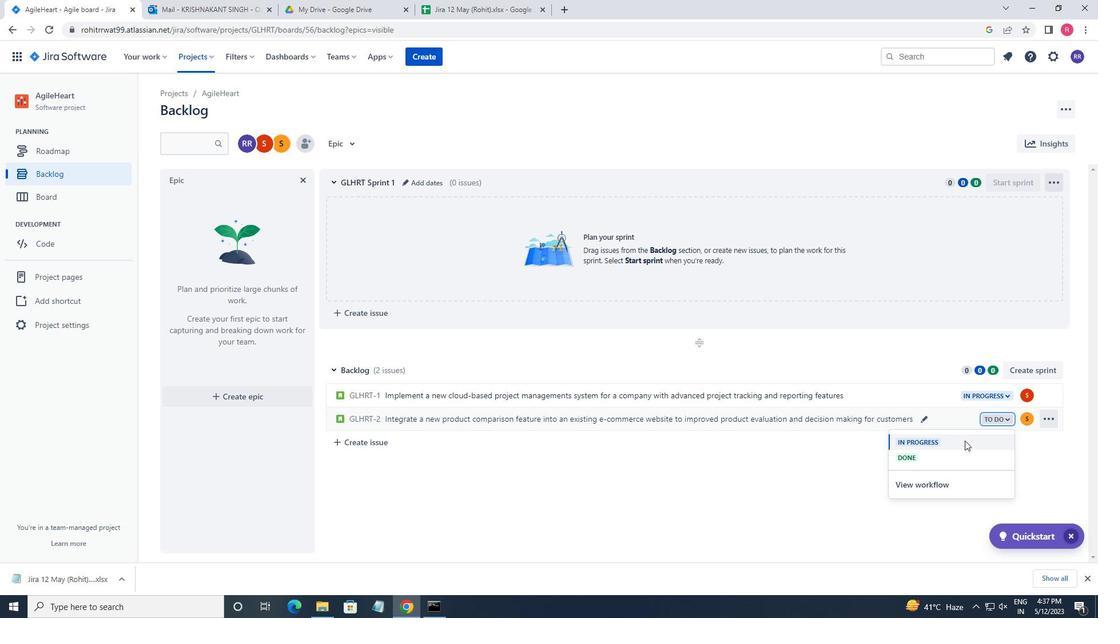 
